 Task: Find connections with filter location Bowthorpe with filter topic #Brandwith filter profile language French with filter current company CitiusTech with filter school Jesus and Mary College with filter industry Hospitality with filter service category DJing with filter keywords title Cloud Architect
Action: Mouse moved to (155, 218)
Screenshot: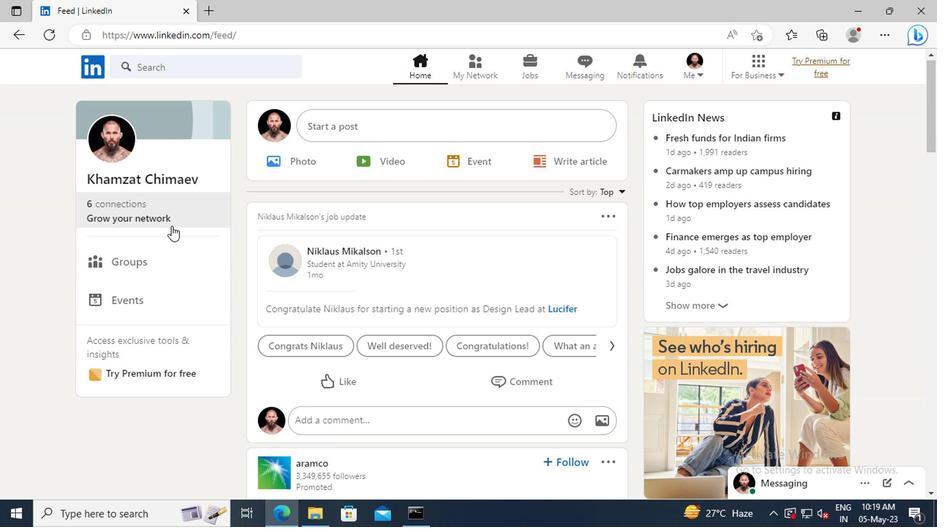 
Action: Mouse pressed left at (155, 218)
Screenshot: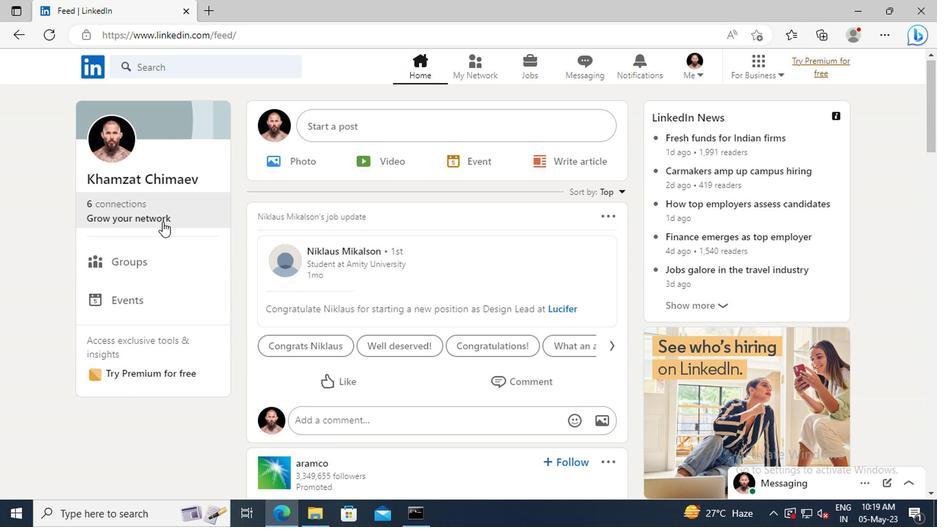 
Action: Mouse moved to (144, 145)
Screenshot: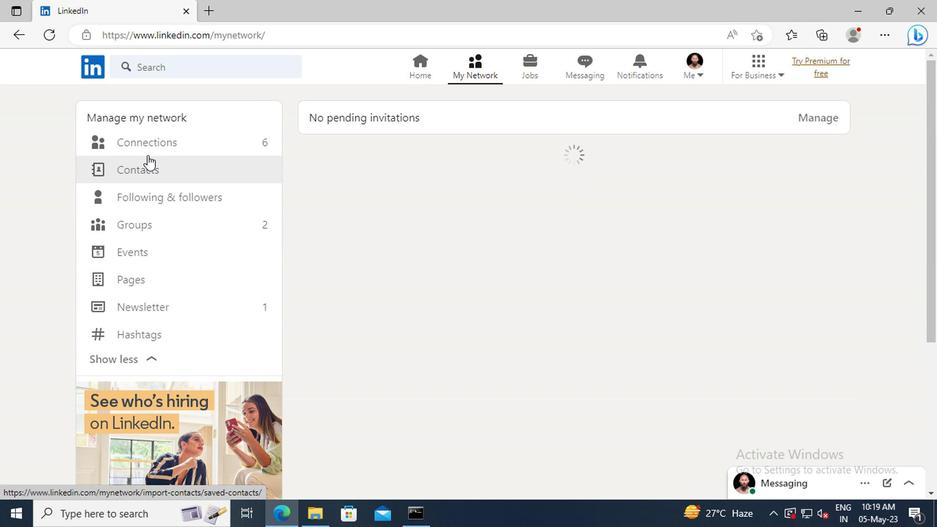 
Action: Mouse pressed left at (144, 145)
Screenshot: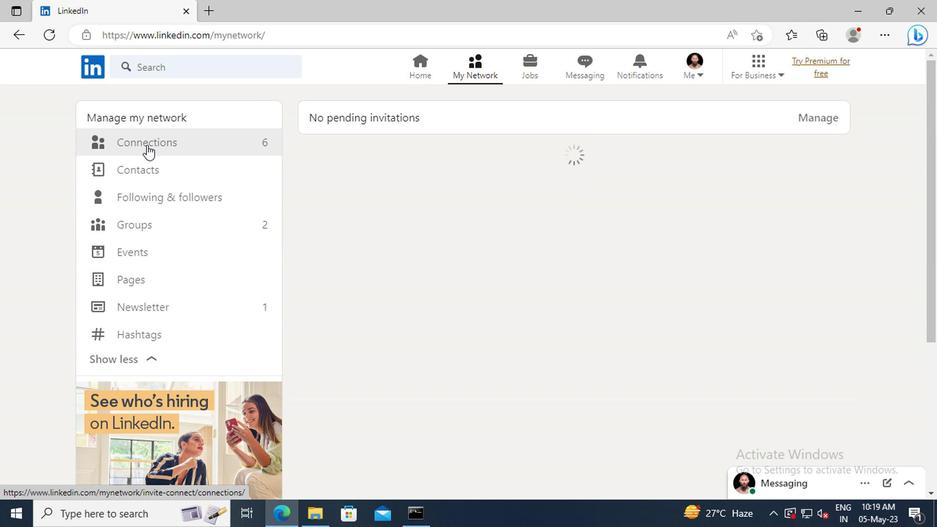 
Action: Mouse moved to (551, 148)
Screenshot: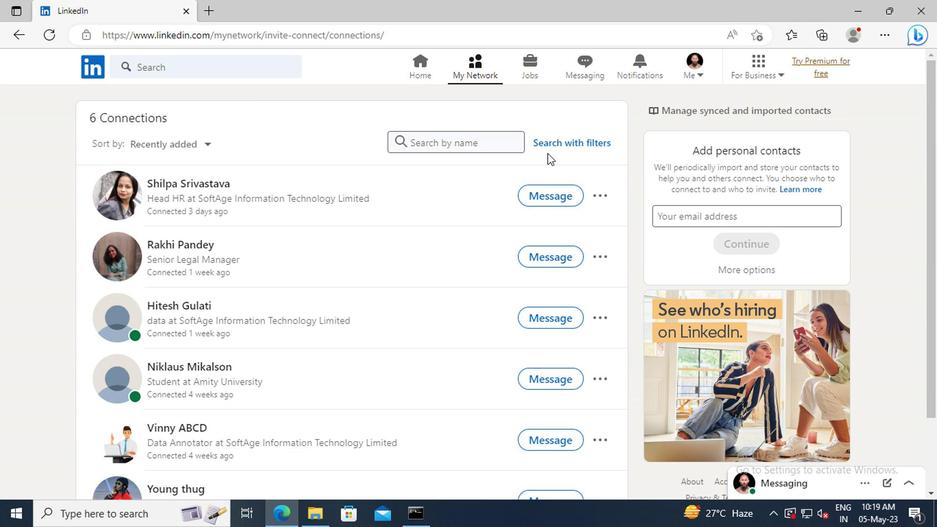 
Action: Mouse pressed left at (551, 148)
Screenshot: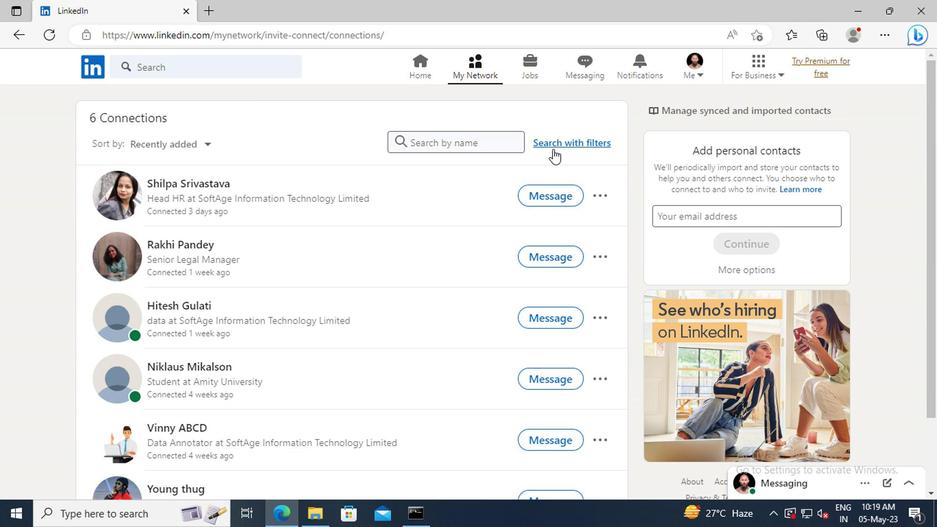 
Action: Mouse moved to (524, 109)
Screenshot: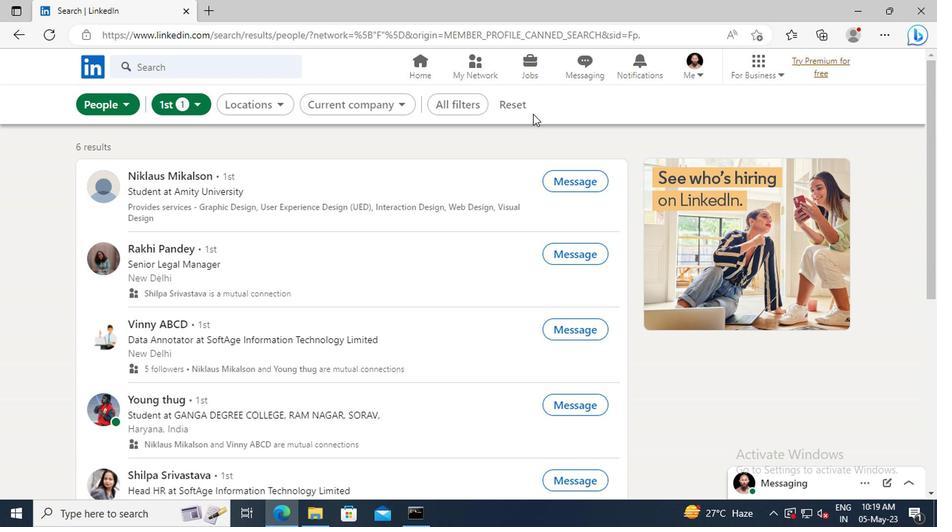 
Action: Mouse pressed left at (524, 109)
Screenshot: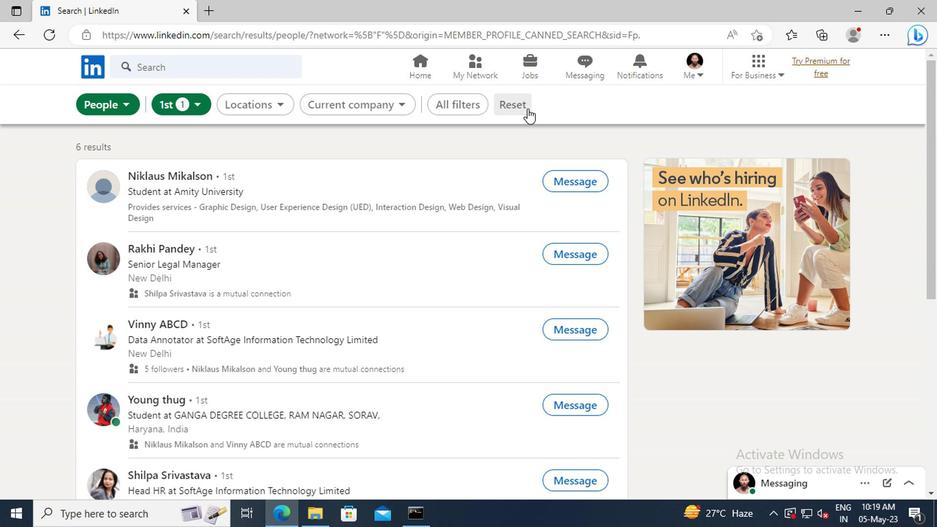
Action: Mouse moved to (502, 106)
Screenshot: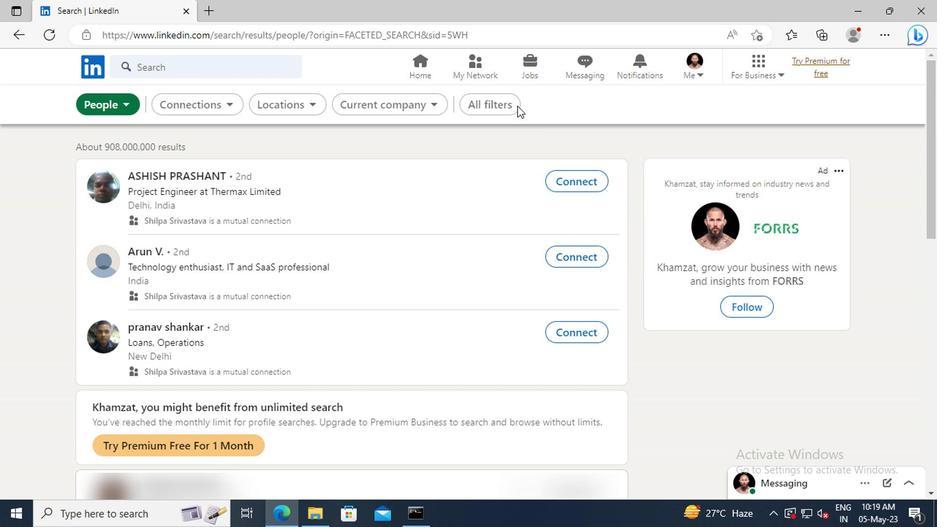 
Action: Mouse pressed left at (502, 106)
Screenshot: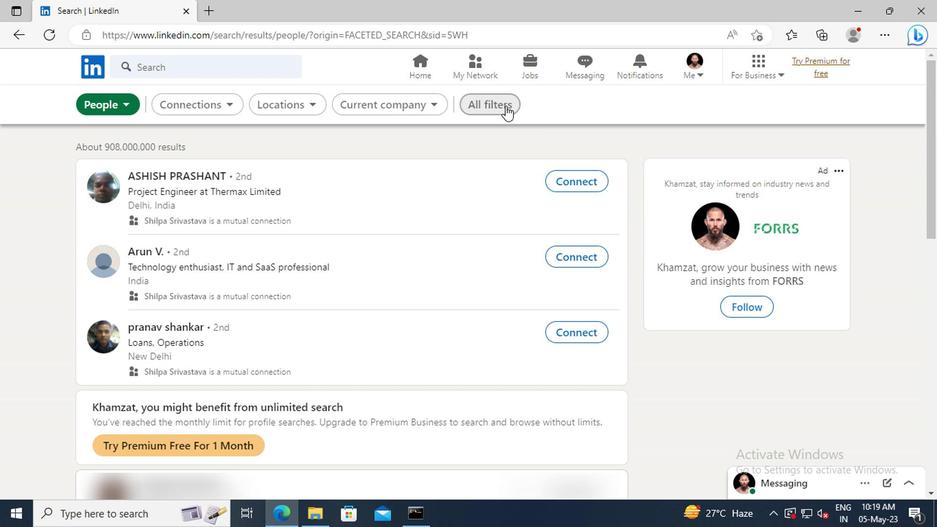 
Action: Mouse moved to (764, 261)
Screenshot: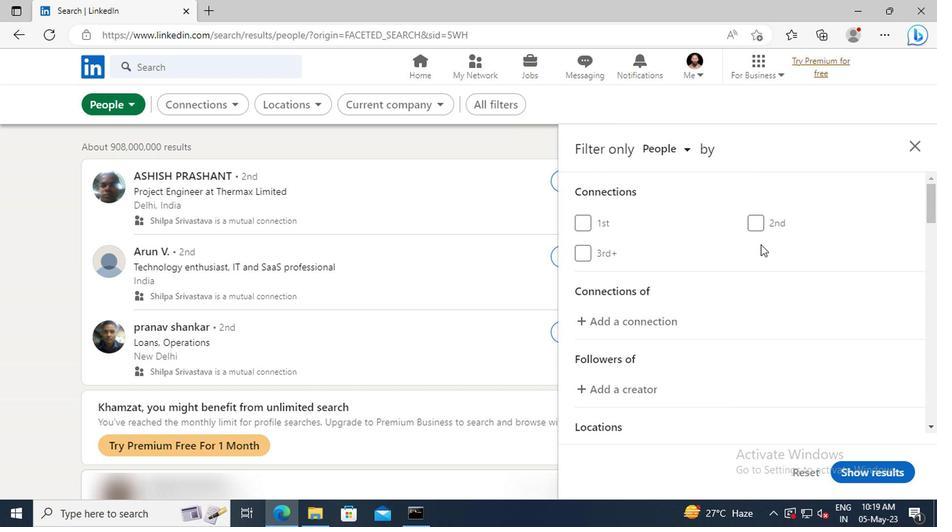 
Action: Mouse scrolled (764, 260) with delta (0, 0)
Screenshot: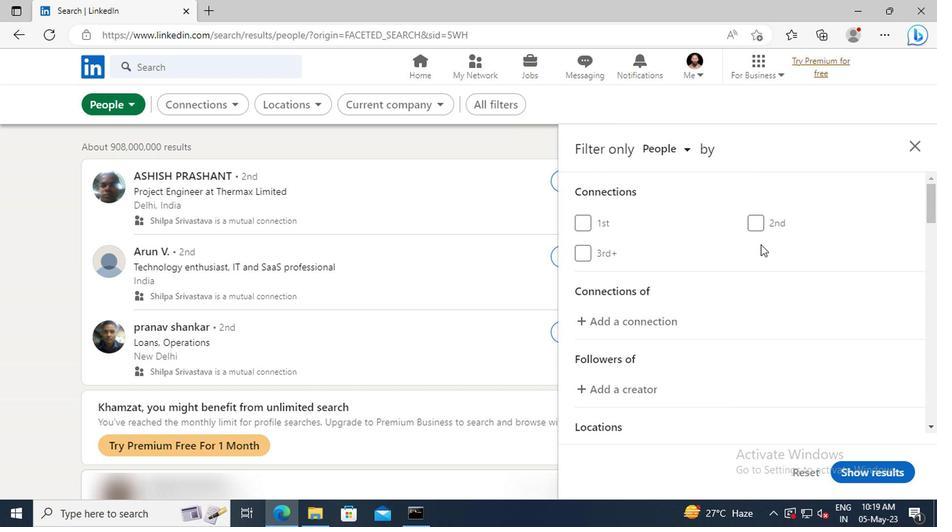 
Action: Mouse moved to (764, 261)
Screenshot: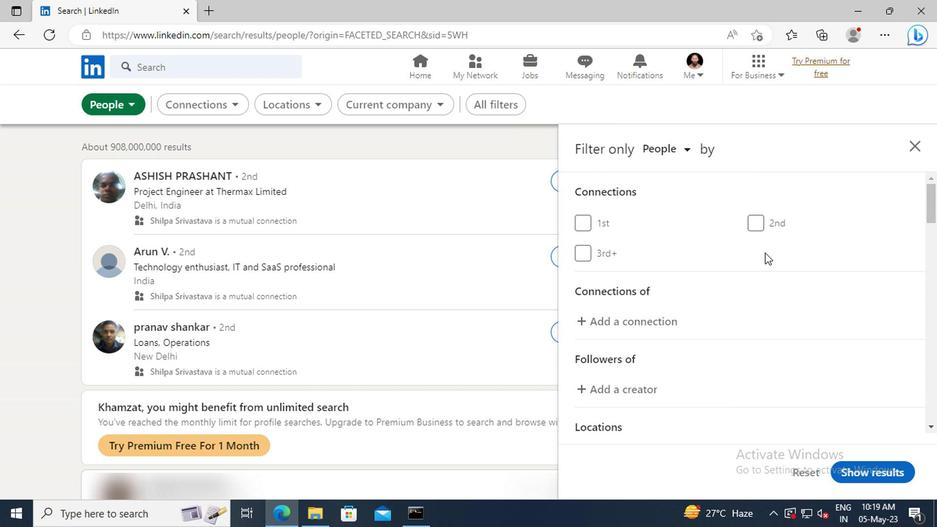 
Action: Mouse scrolled (764, 260) with delta (0, 0)
Screenshot: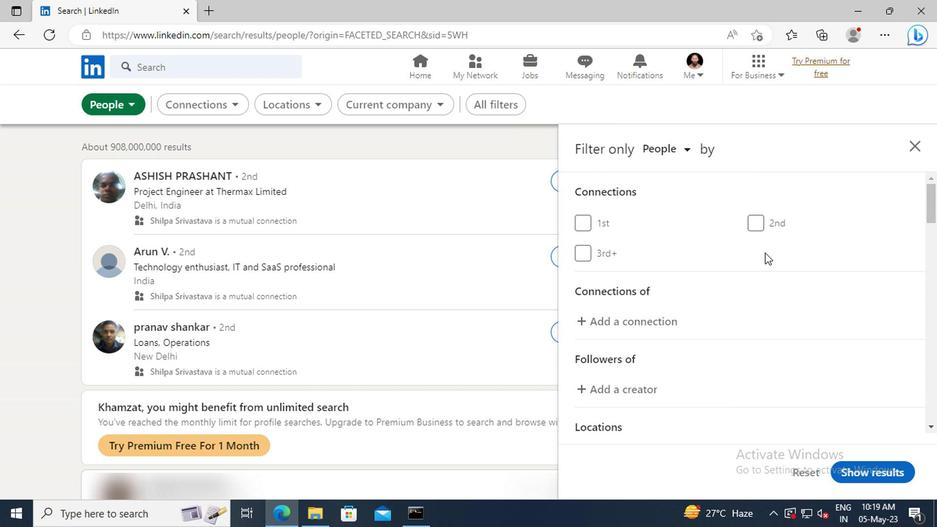 
Action: Mouse scrolled (764, 260) with delta (0, 0)
Screenshot: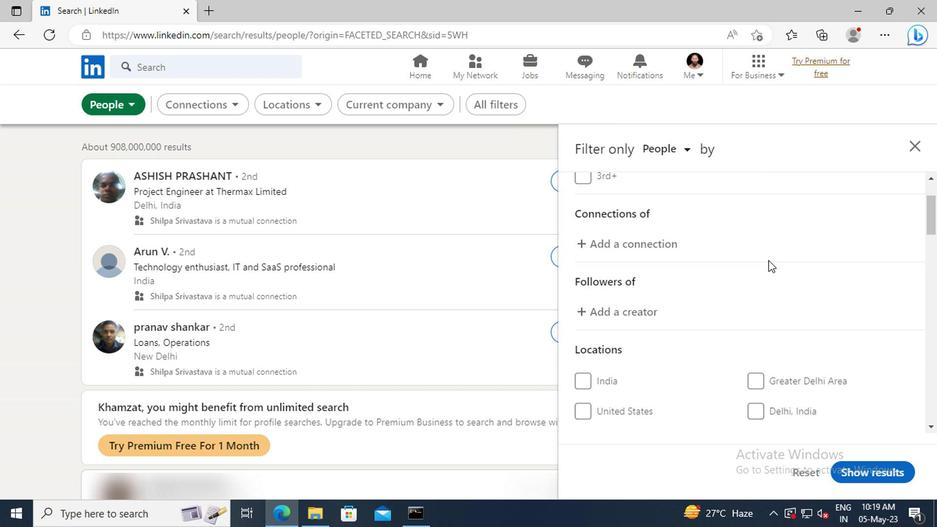 
Action: Mouse scrolled (764, 260) with delta (0, 0)
Screenshot: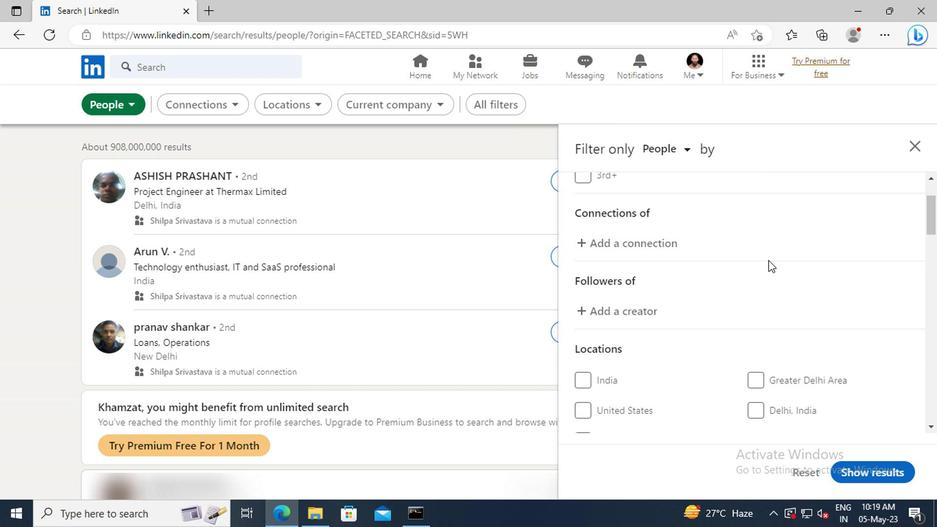 
Action: Mouse scrolled (764, 260) with delta (0, 0)
Screenshot: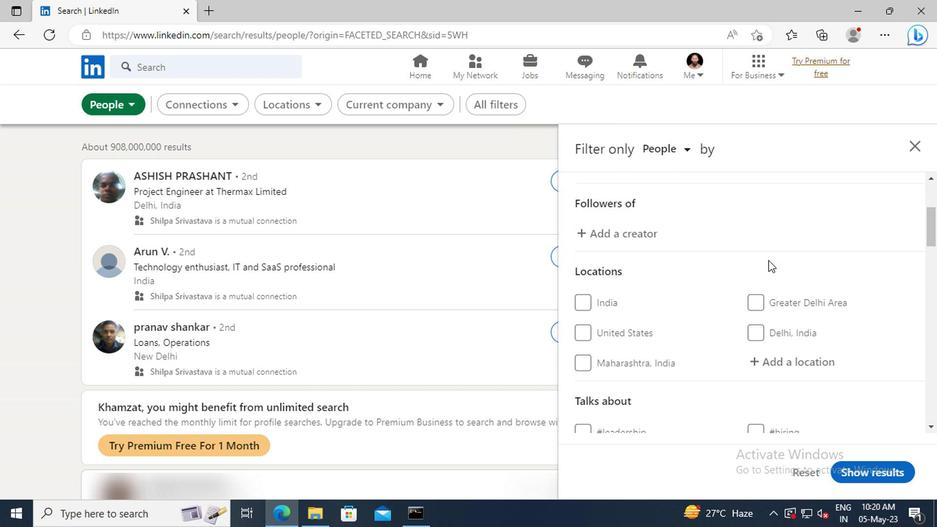 
Action: Mouse moved to (758, 323)
Screenshot: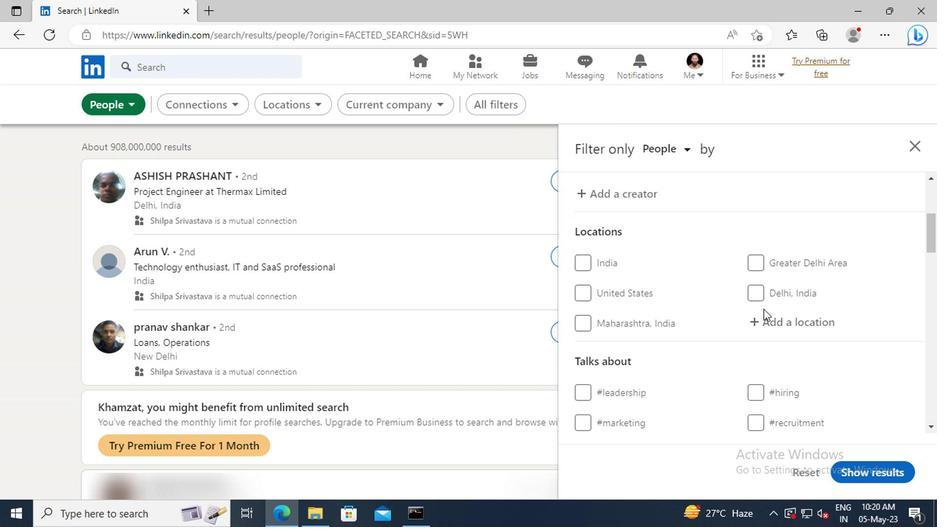 
Action: Mouse pressed left at (758, 323)
Screenshot: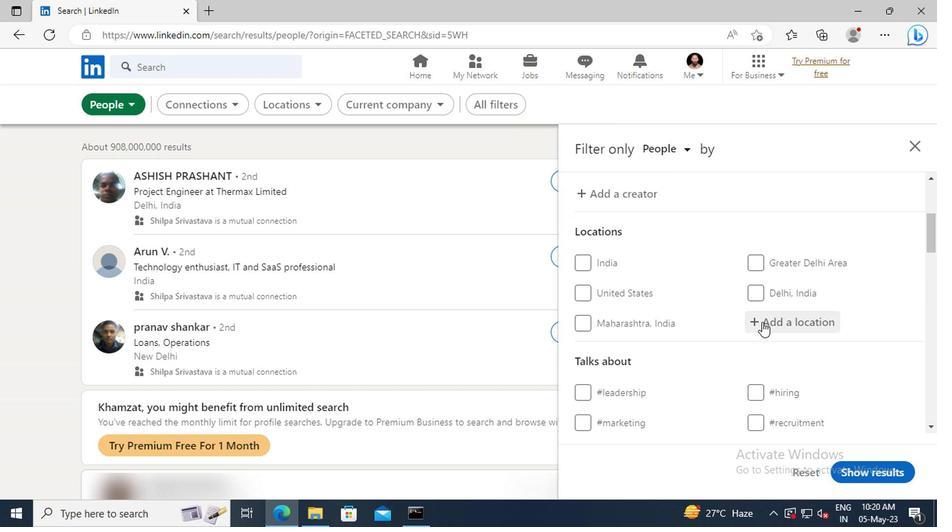 
Action: Key pressed <Key.shift>BOWTHORPE<Key.enter>
Screenshot: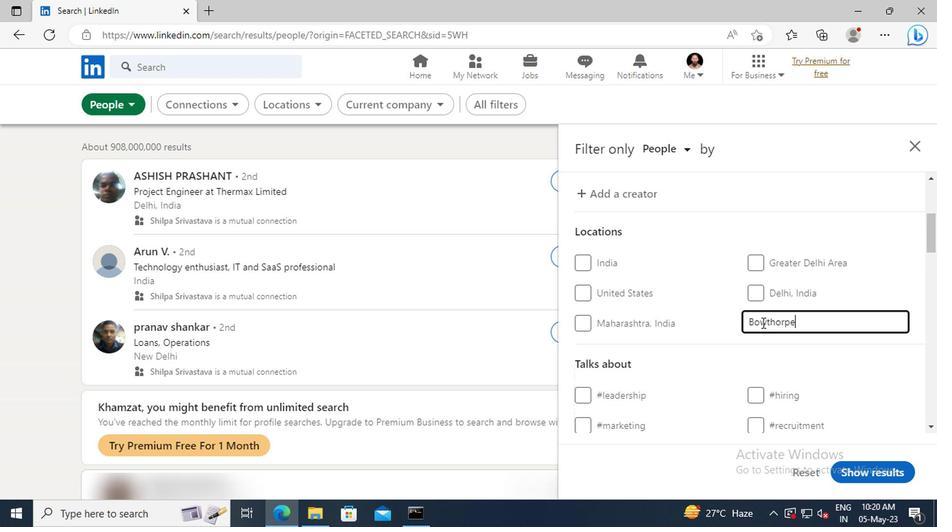 
Action: Mouse scrolled (758, 322) with delta (0, 0)
Screenshot: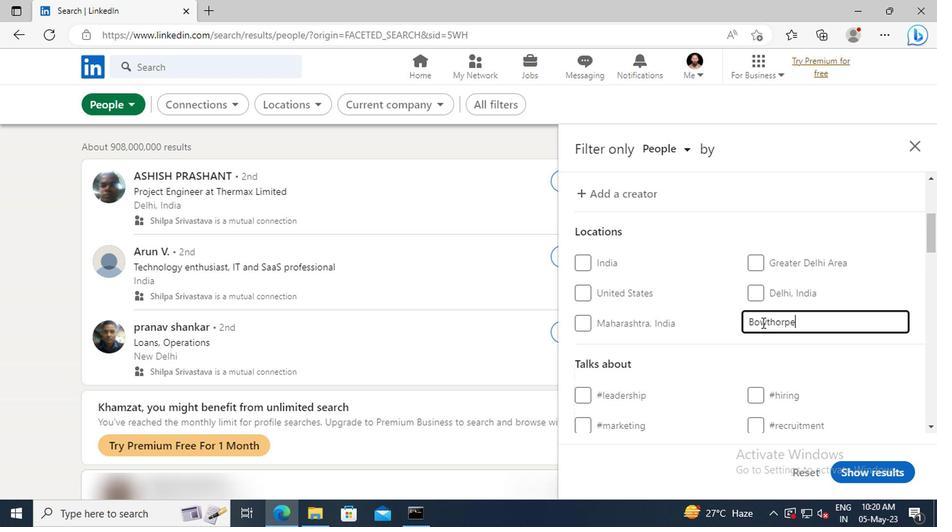 
Action: Mouse scrolled (758, 322) with delta (0, 0)
Screenshot: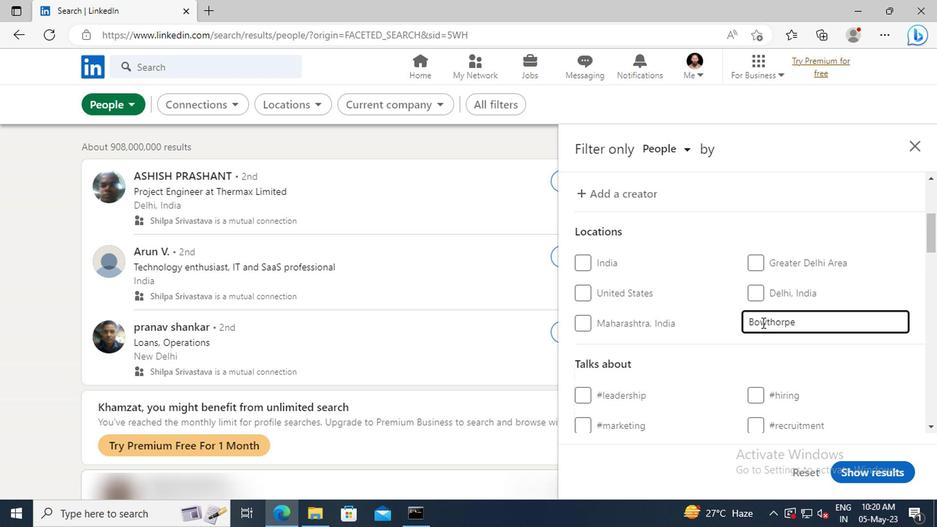 
Action: Mouse scrolled (758, 322) with delta (0, 0)
Screenshot: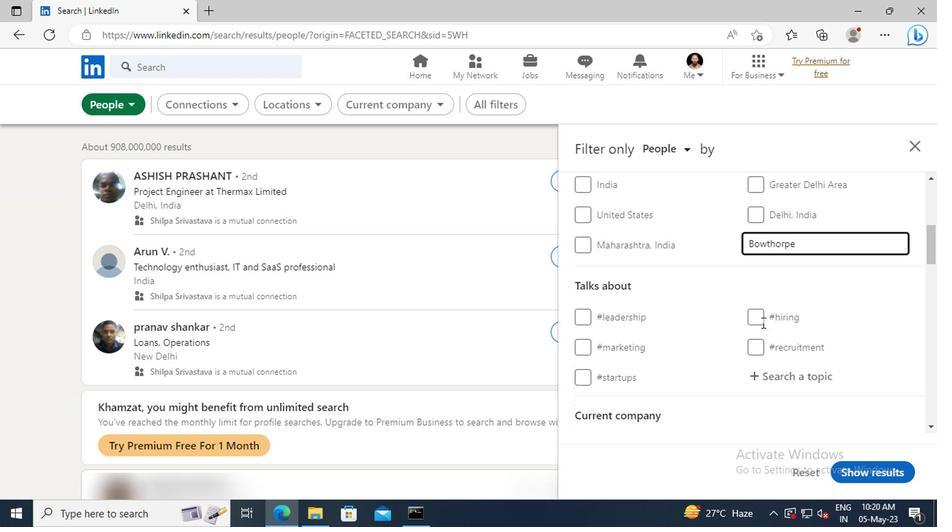 
Action: Mouse moved to (760, 333)
Screenshot: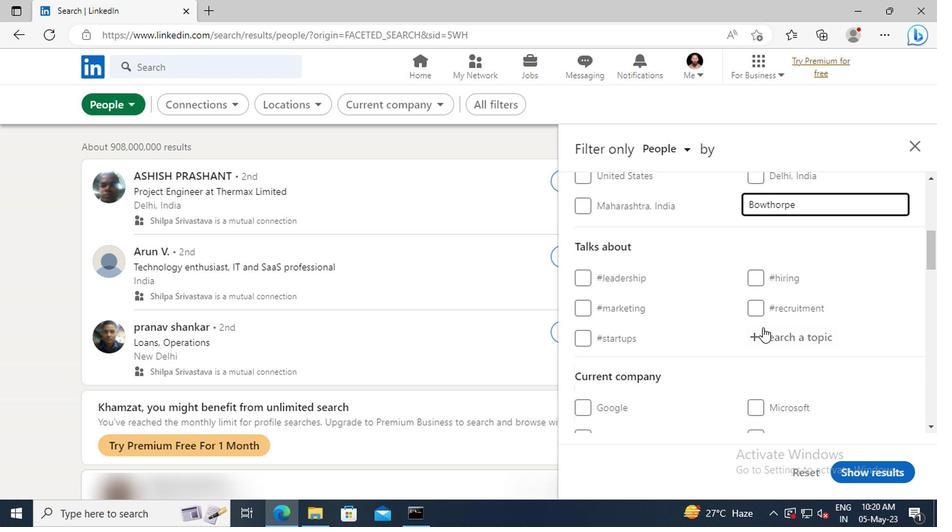 
Action: Mouse pressed left at (760, 333)
Screenshot: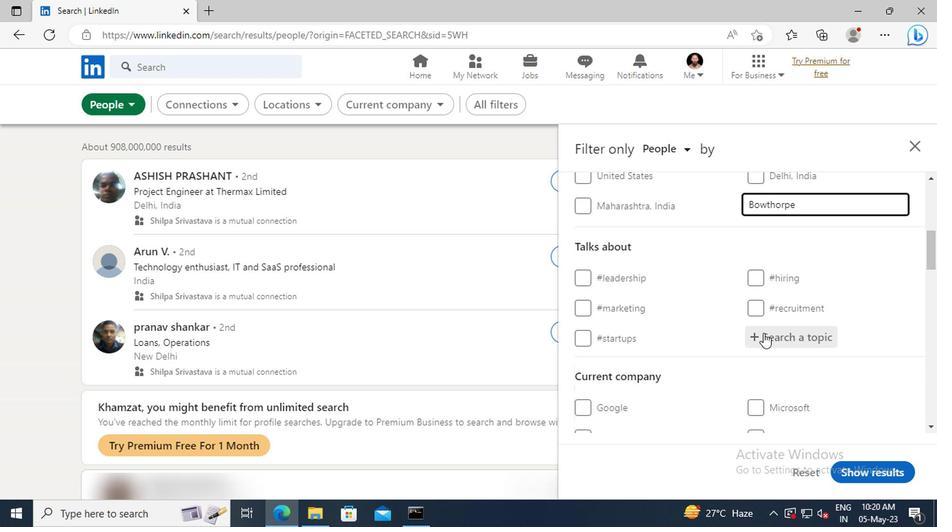 
Action: Mouse moved to (761, 334)
Screenshot: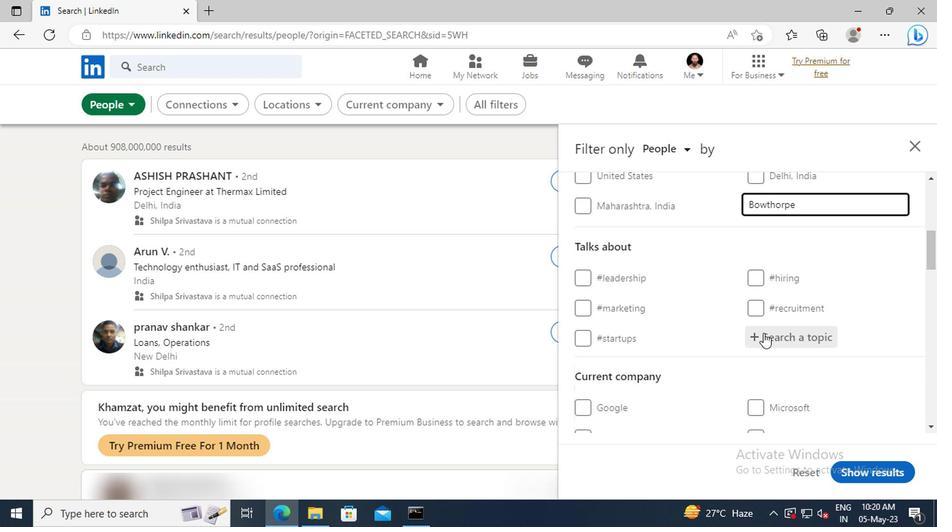 
Action: Key pressed <Key.shift>BRAND
Screenshot: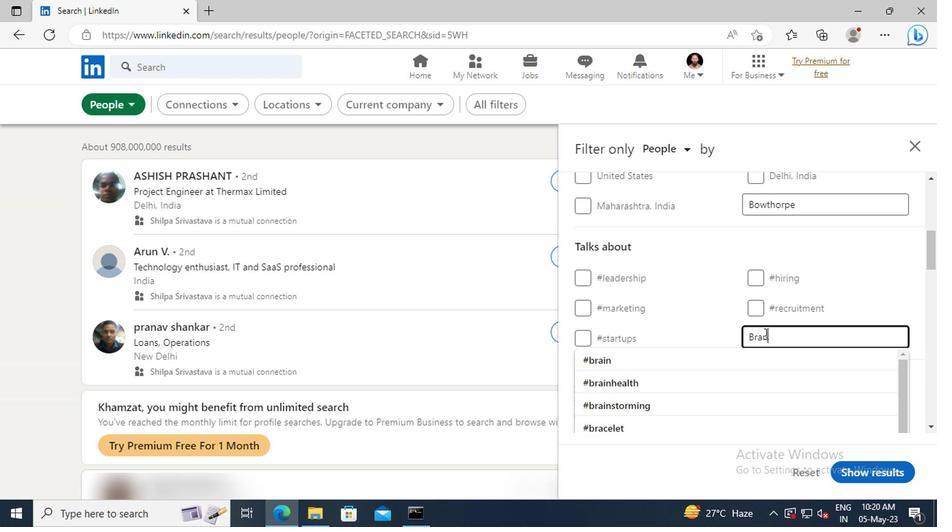 
Action: Mouse moved to (760, 373)
Screenshot: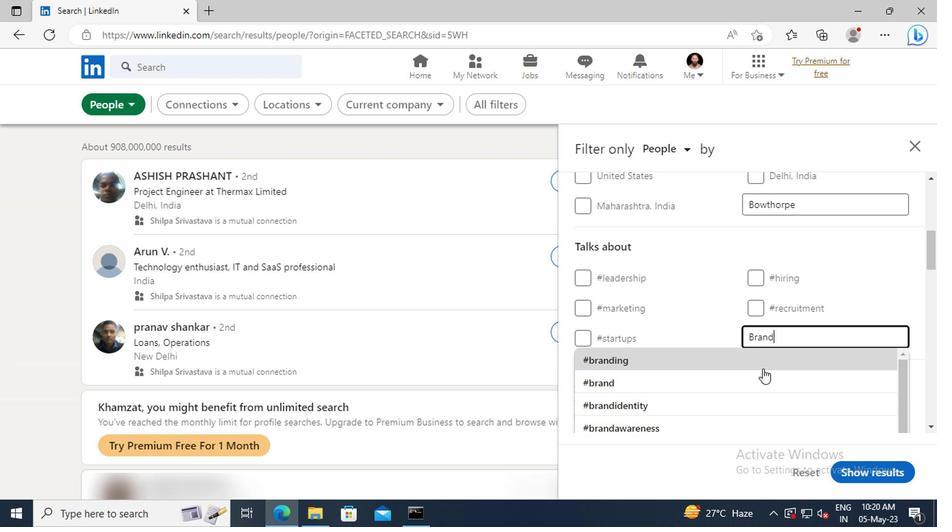 
Action: Mouse pressed left at (760, 373)
Screenshot: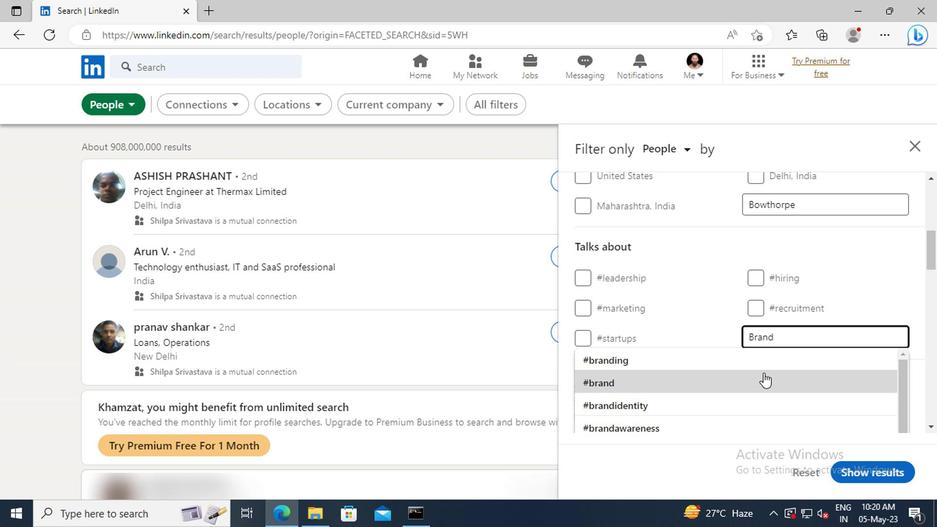 
Action: Mouse scrolled (760, 373) with delta (0, 0)
Screenshot: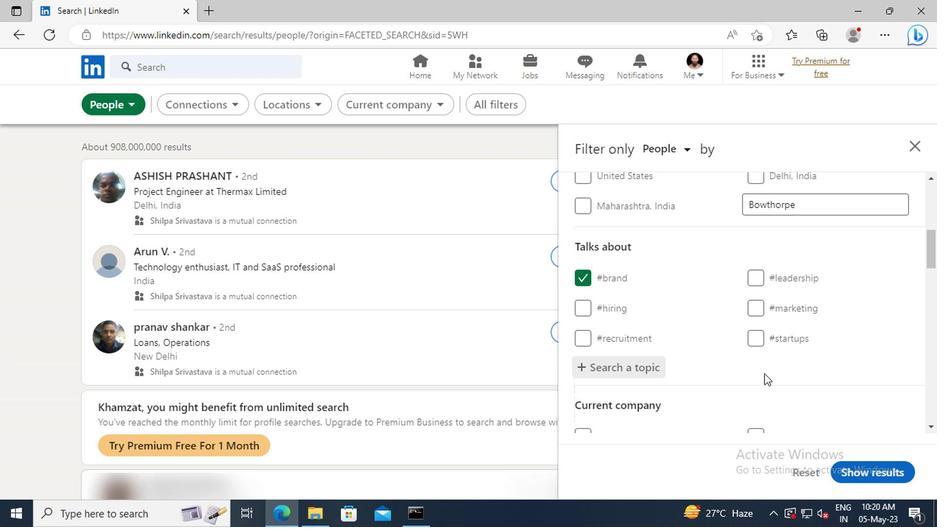 
Action: Mouse moved to (760, 373)
Screenshot: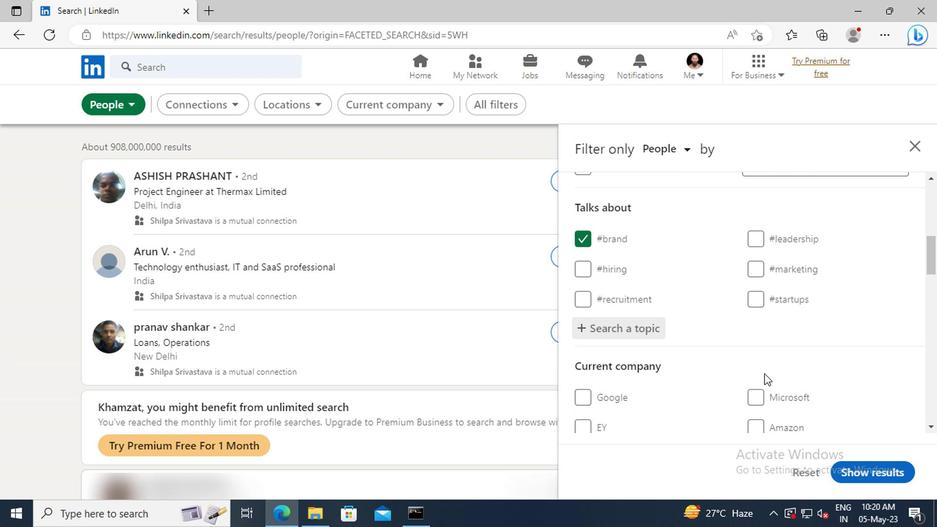 
Action: Mouse scrolled (760, 373) with delta (0, 0)
Screenshot: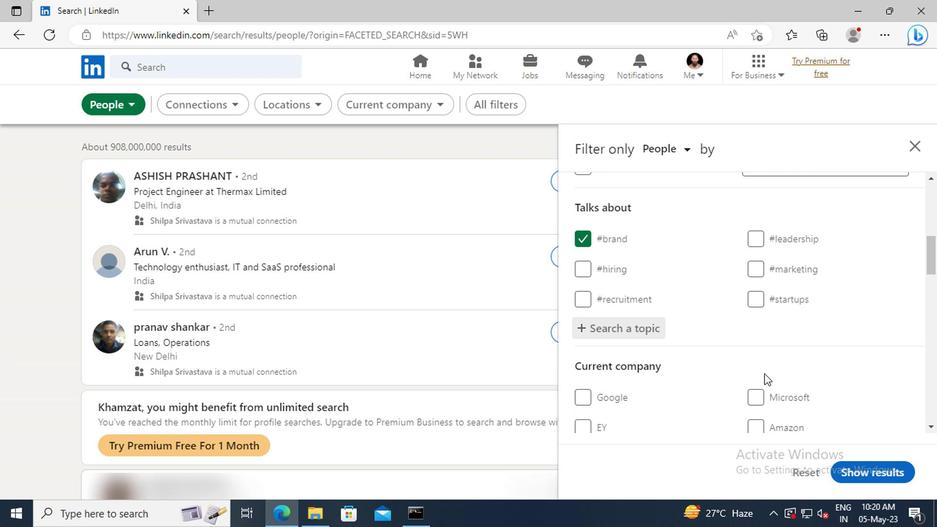 
Action: Mouse scrolled (760, 373) with delta (0, 0)
Screenshot: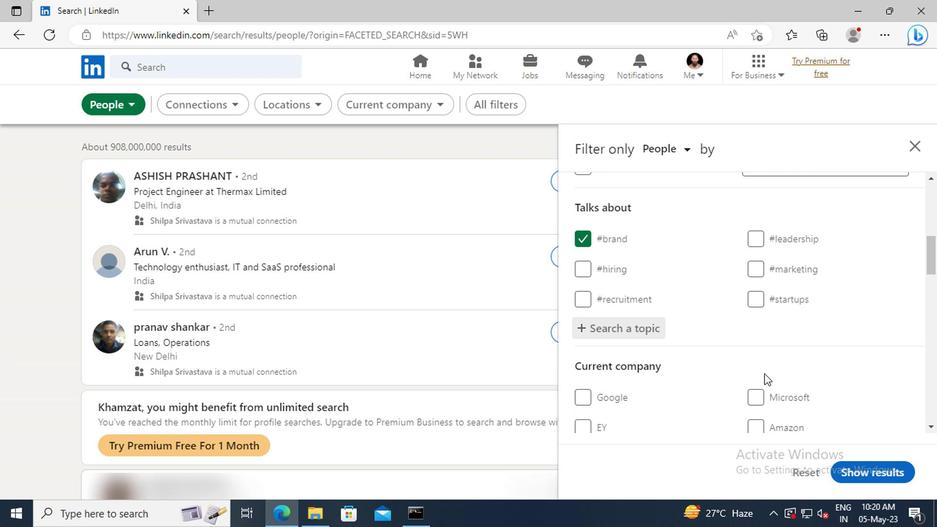 
Action: Mouse scrolled (760, 373) with delta (0, 0)
Screenshot: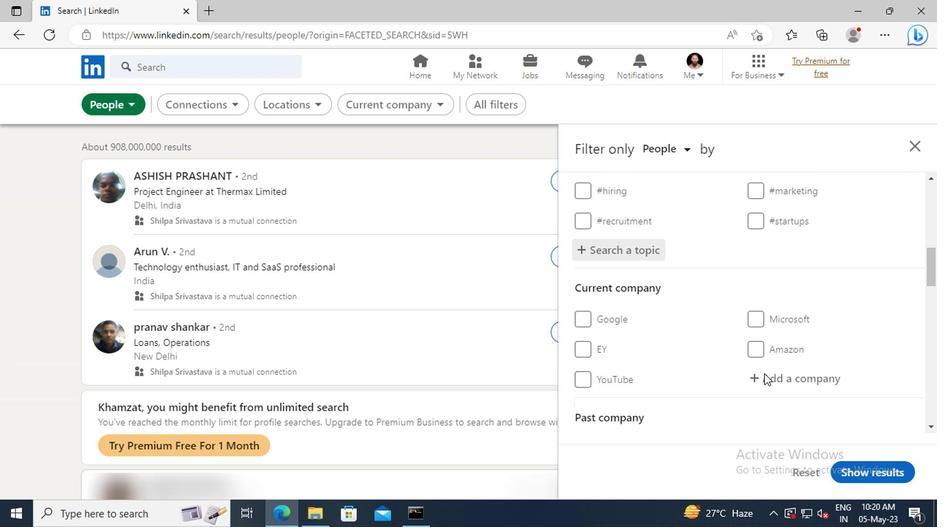 
Action: Mouse scrolled (760, 373) with delta (0, 0)
Screenshot: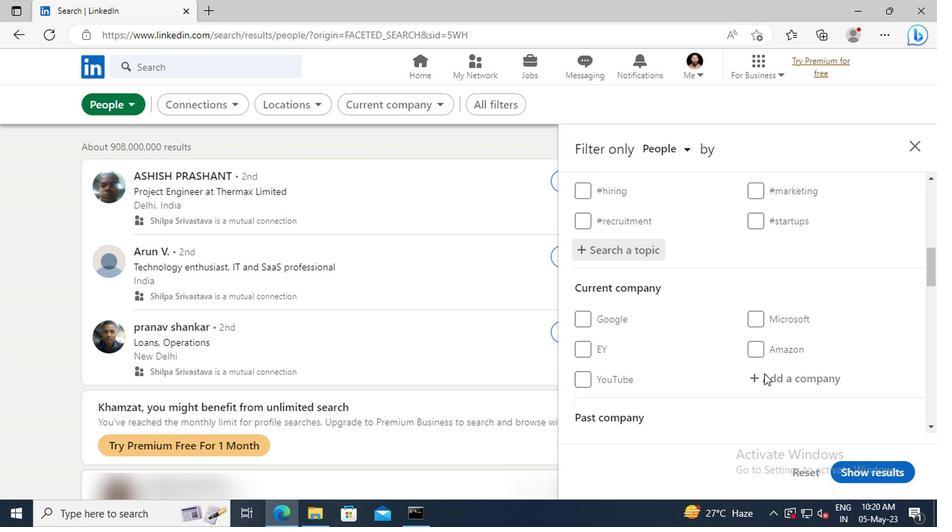 
Action: Mouse scrolled (760, 373) with delta (0, 0)
Screenshot: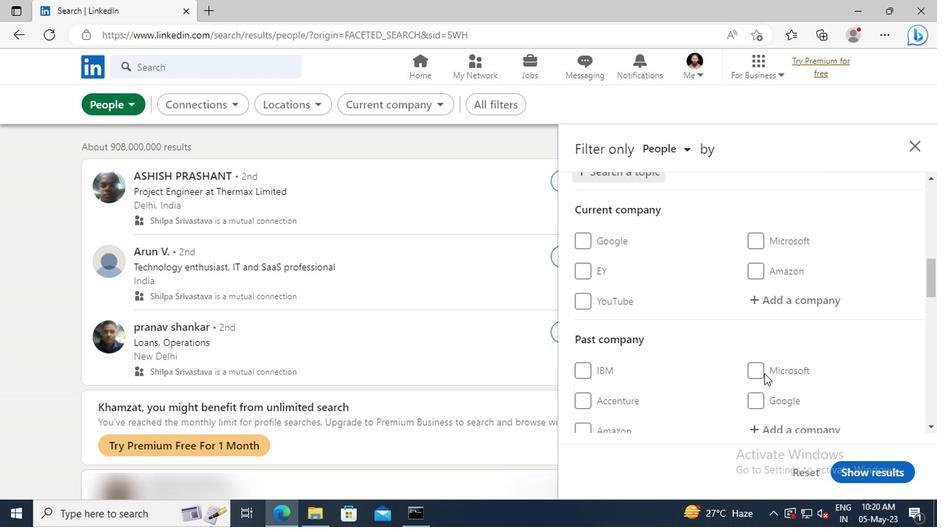
Action: Mouse scrolled (760, 373) with delta (0, 0)
Screenshot: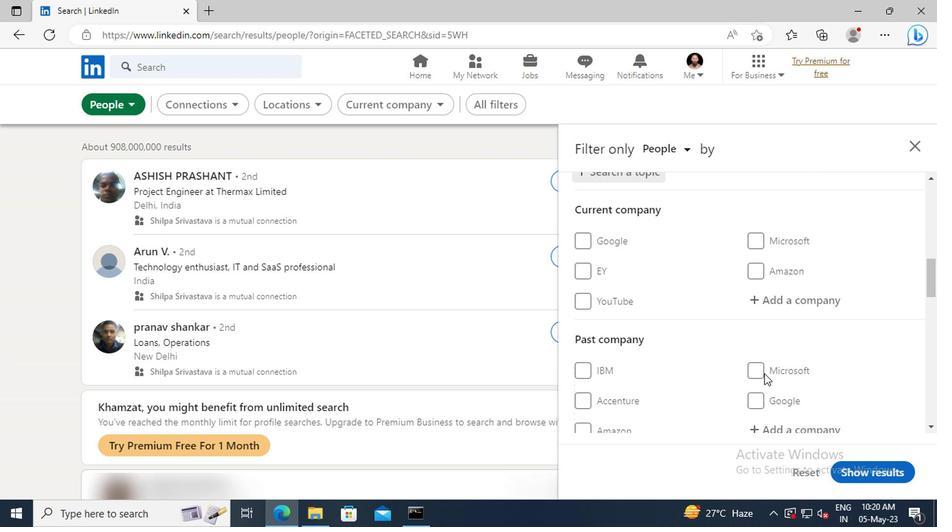 
Action: Mouse scrolled (760, 373) with delta (0, 0)
Screenshot: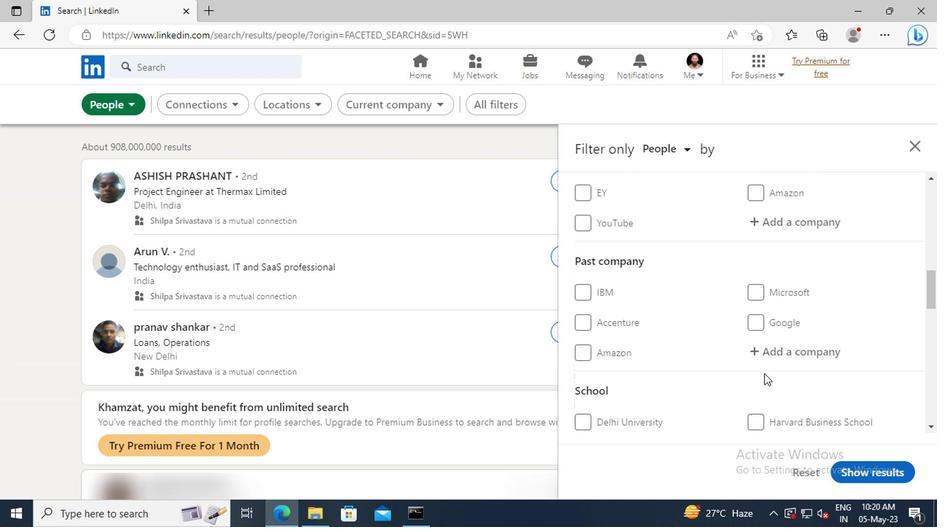 
Action: Mouse scrolled (760, 373) with delta (0, 0)
Screenshot: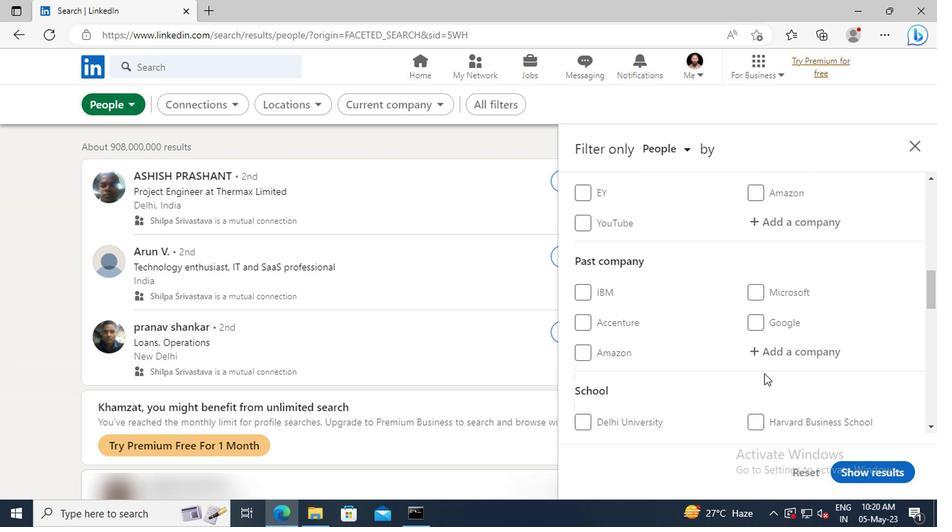 
Action: Mouse scrolled (760, 373) with delta (0, 0)
Screenshot: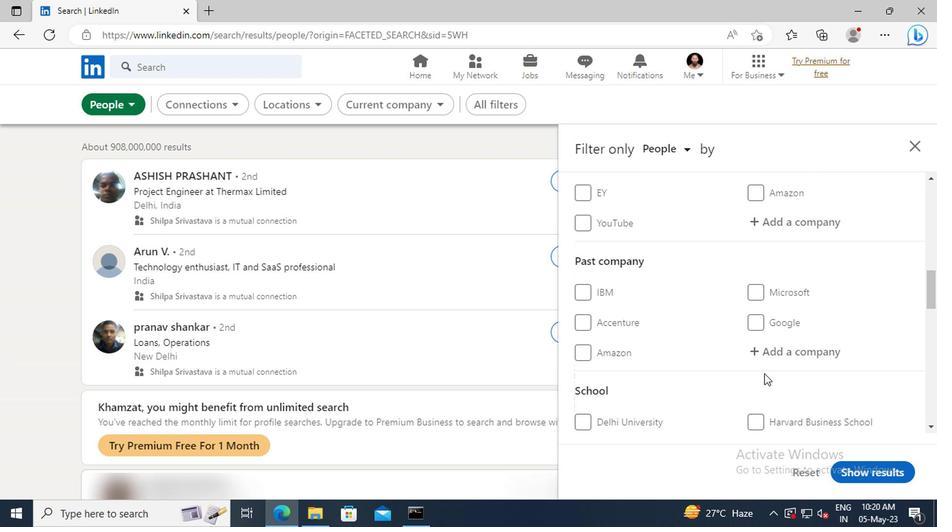 
Action: Mouse scrolled (760, 373) with delta (0, 0)
Screenshot: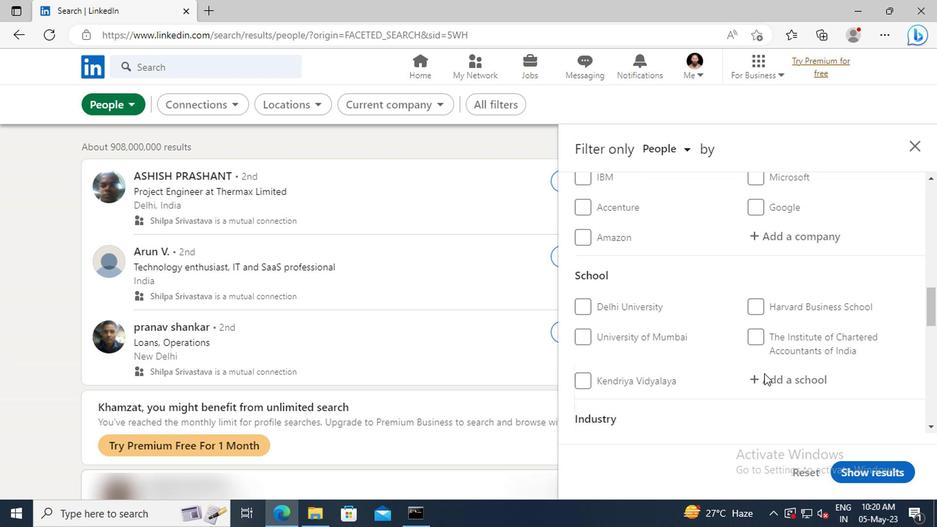 
Action: Mouse scrolled (760, 373) with delta (0, 0)
Screenshot: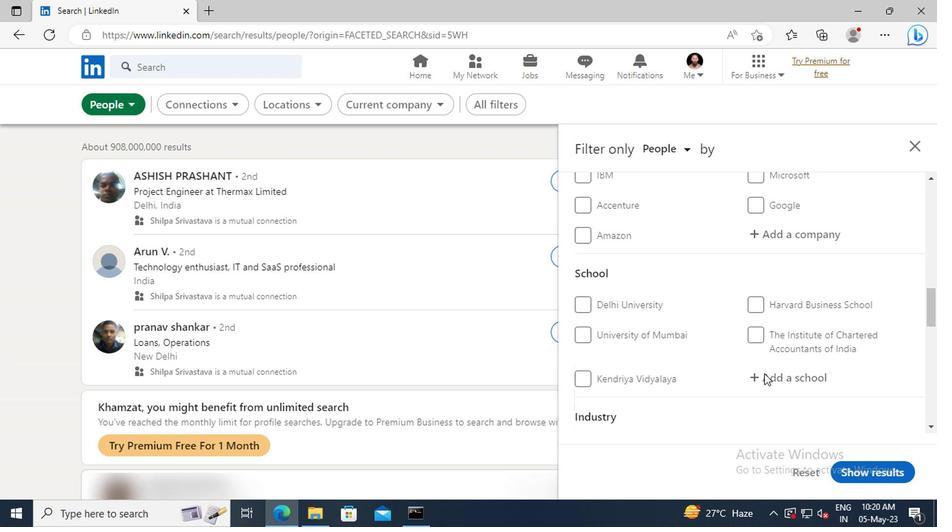 
Action: Mouse scrolled (760, 373) with delta (0, 0)
Screenshot: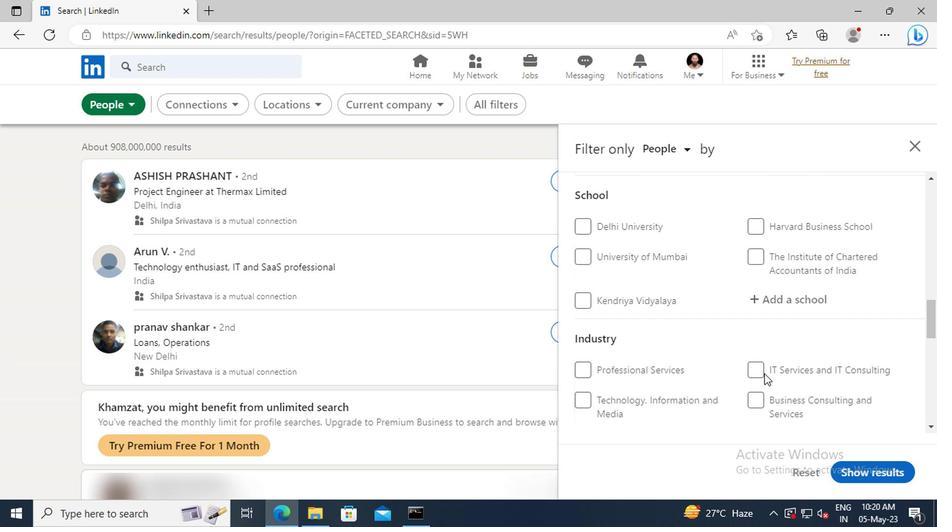 
Action: Mouse scrolled (760, 373) with delta (0, 0)
Screenshot: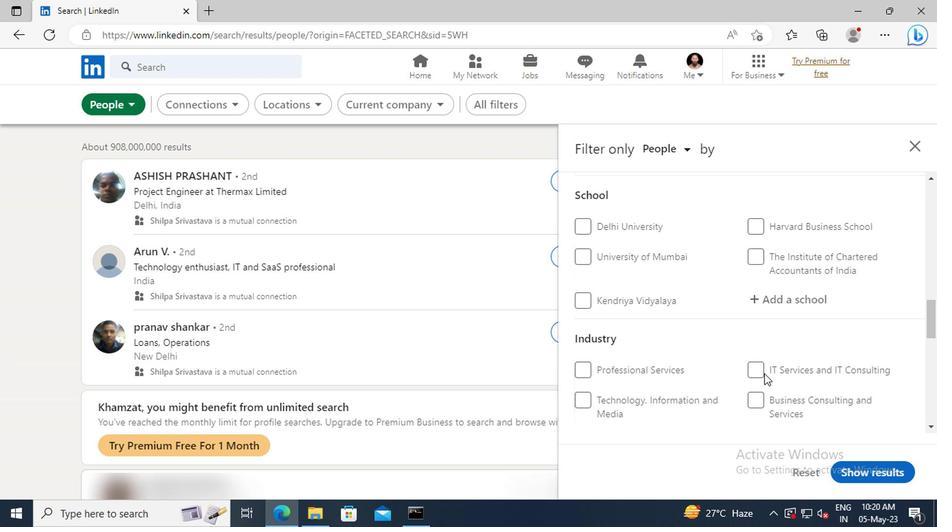 
Action: Mouse scrolled (760, 373) with delta (0, 0)
Screenshot: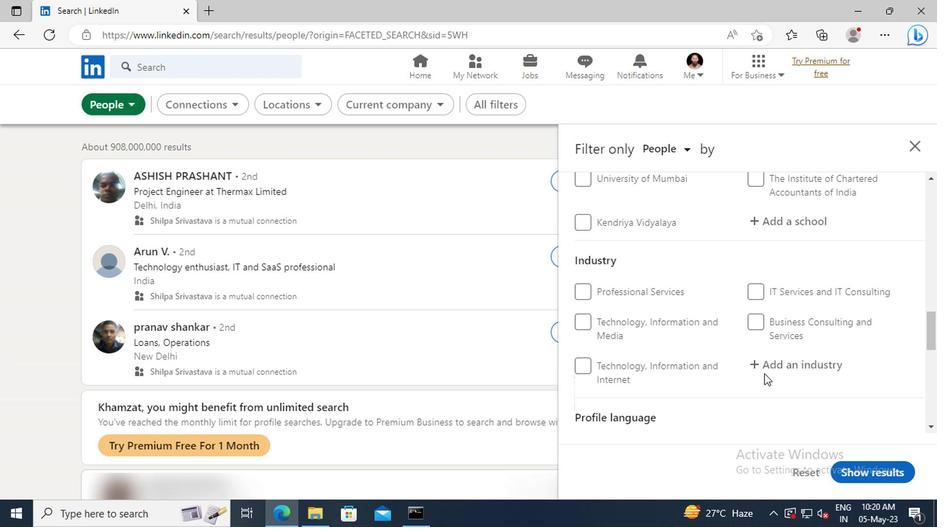 
Action: Mouse scrolled (760, 373) with delta (0, 0)
Screenshot: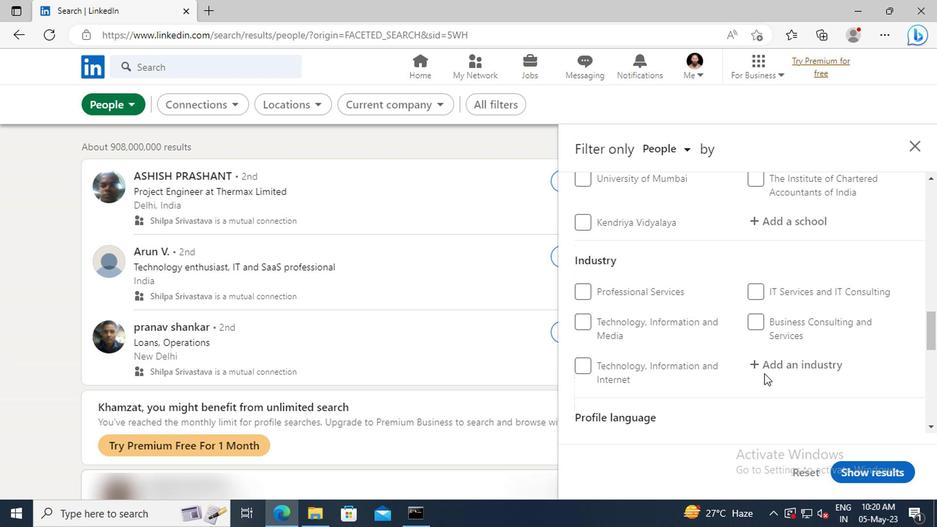 
Action: Mouse moved to (757, 373)
Screenshot: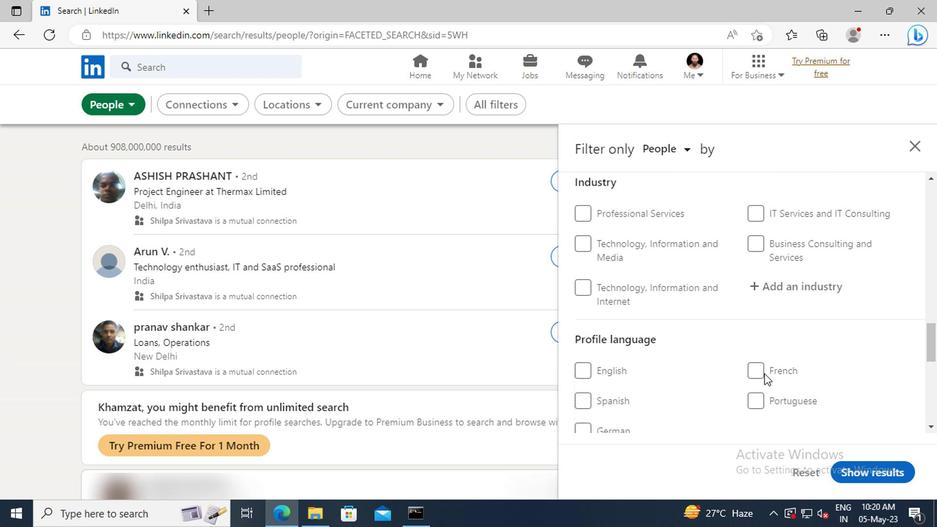 
Action: Mouse pressed left at (757, 373)
Screenshot: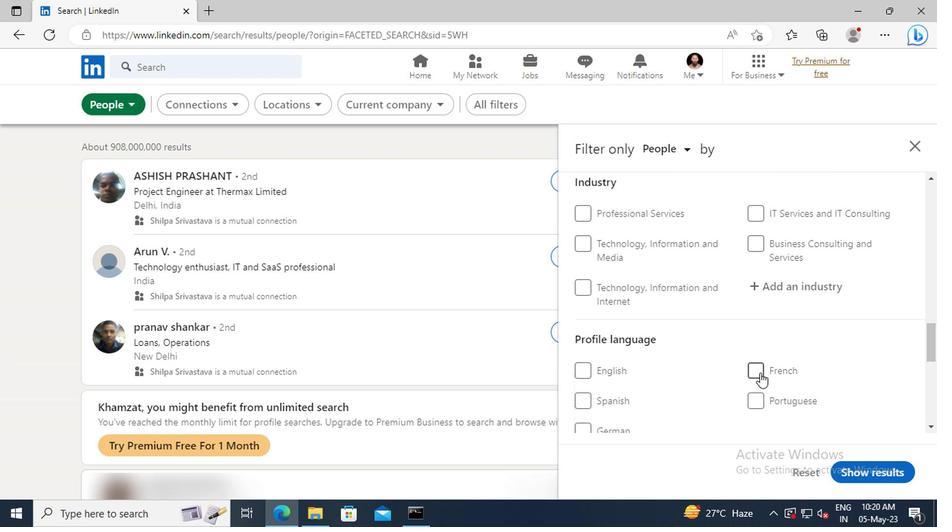 
Action: Mouse moved to (774, 320)
Screenshot: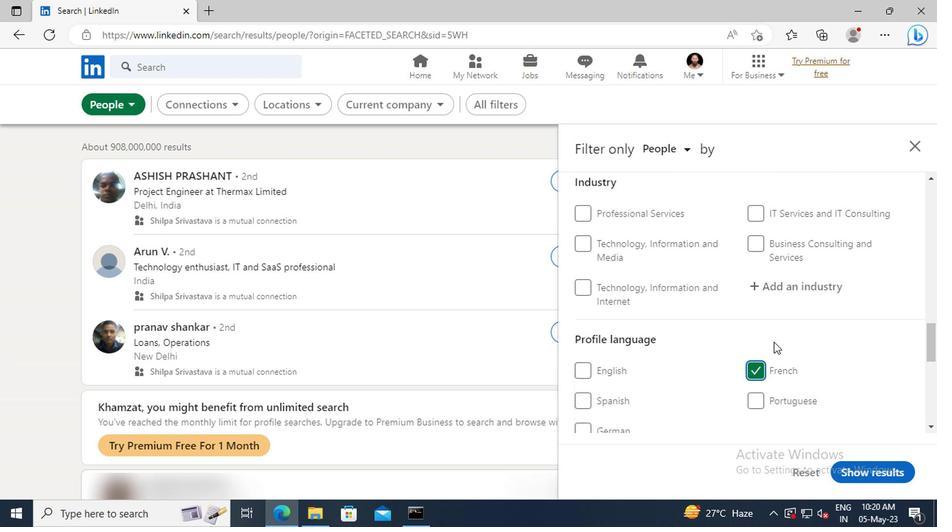 
Action: Mouse scrolled (774, 321) with delta (0, 0)
Screenshot: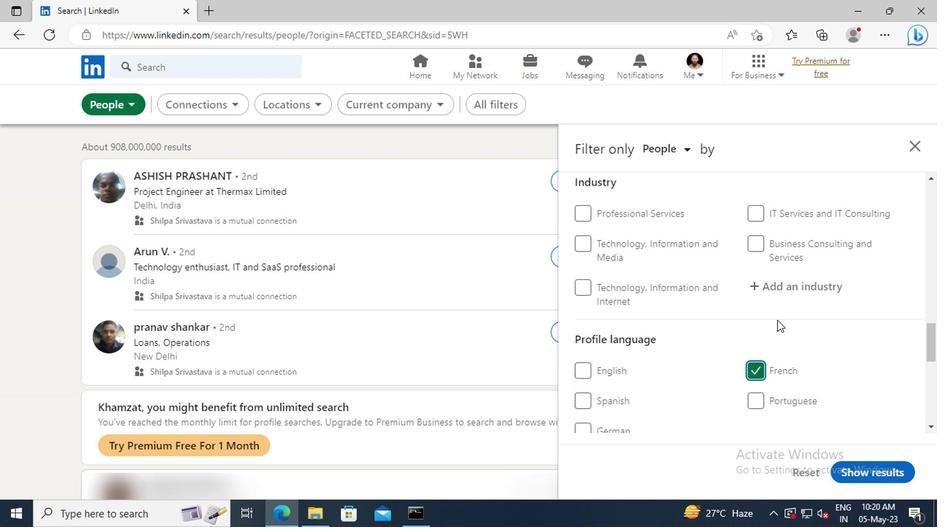 
Action: Mouse scrolled (774, 321) with delta (0, 0)
Screenshot: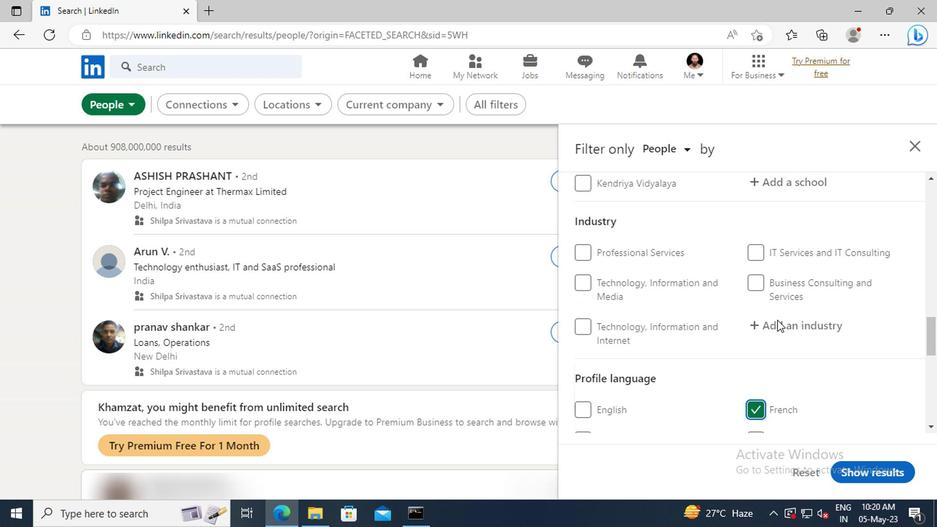 
Action: Mouse moved to (774, 320)
Screenshot: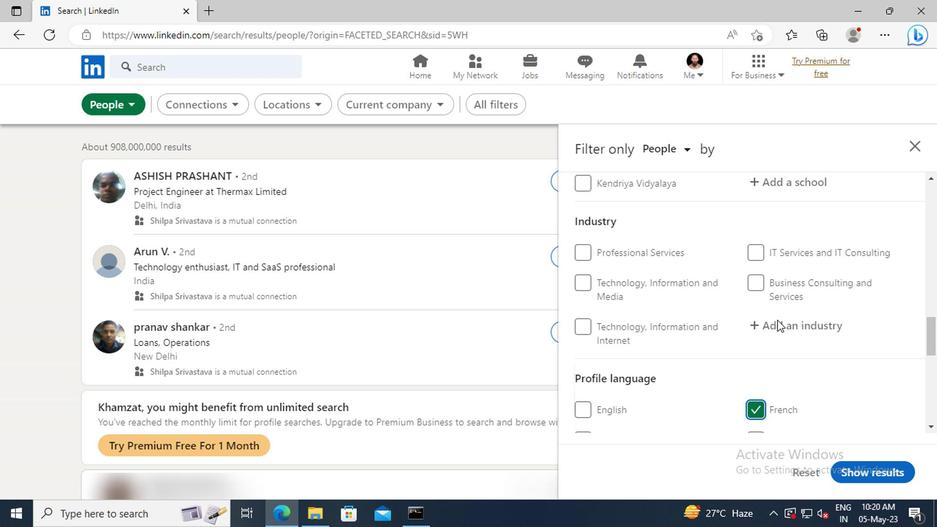 
Action: Mouse scrolled (774, 321) with delta (0, 0)
Screenshot: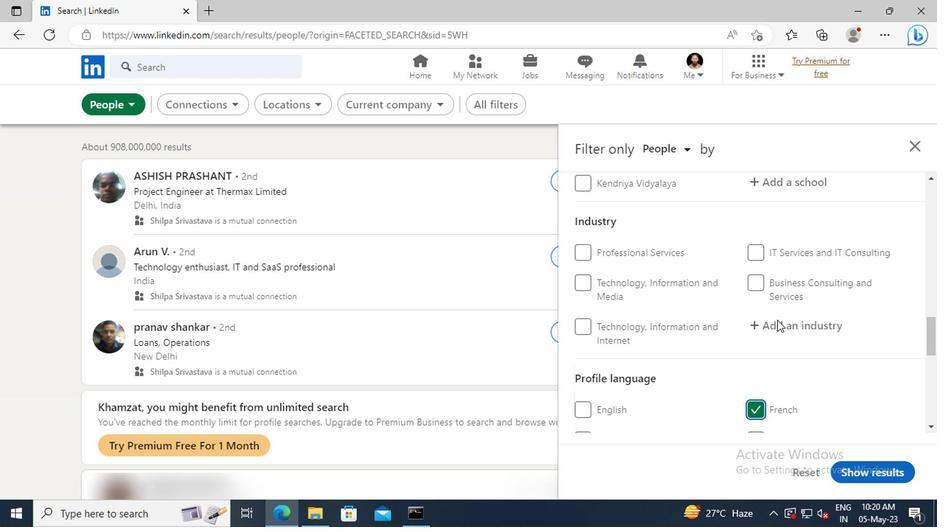 
Action: Mouse scrolled (774, 321) with delta (0, 0)
Screenshot: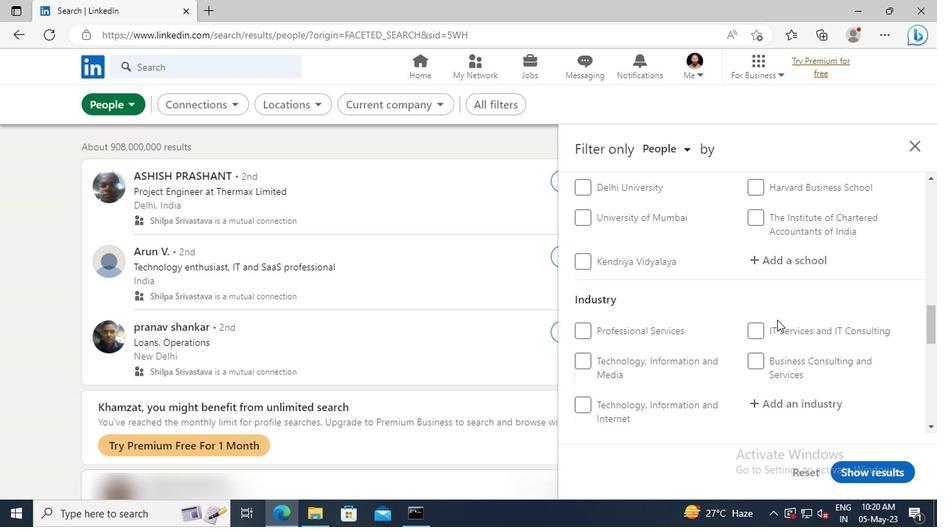 
Action: Mouse scrolled (774, 321) with delta (0, 0)
Screenshot: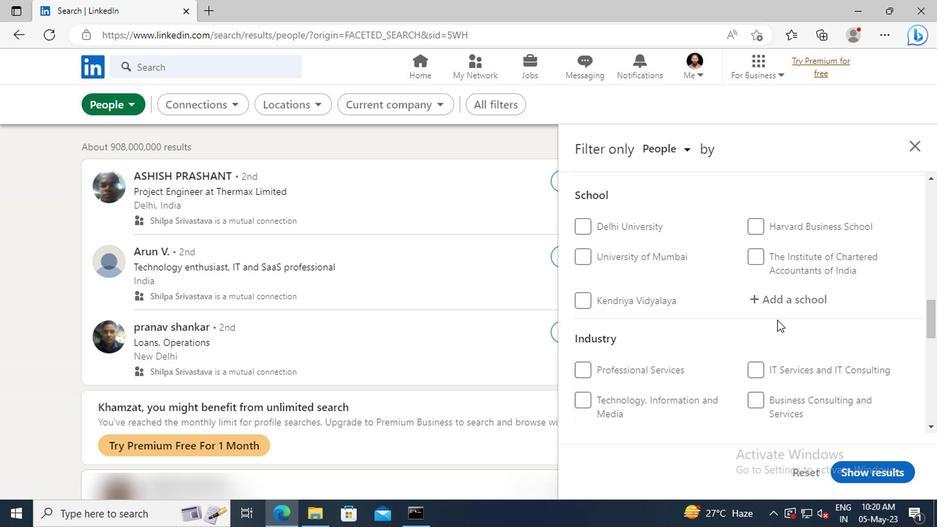 
Action: Mouse scrolled (774, 321) with delta (0, 0)
Screenshot: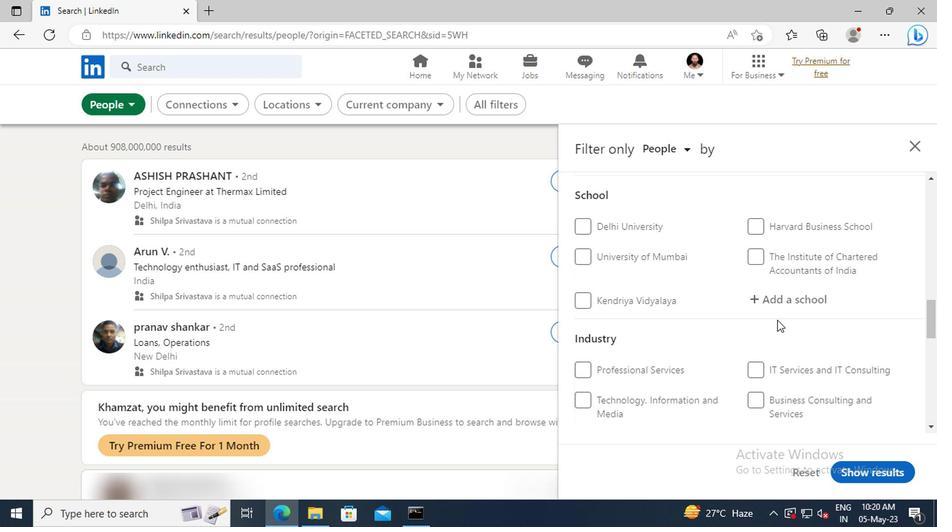 
Action: Mouse scrolled (774, 321) with delta (0, 0)
Screenshot: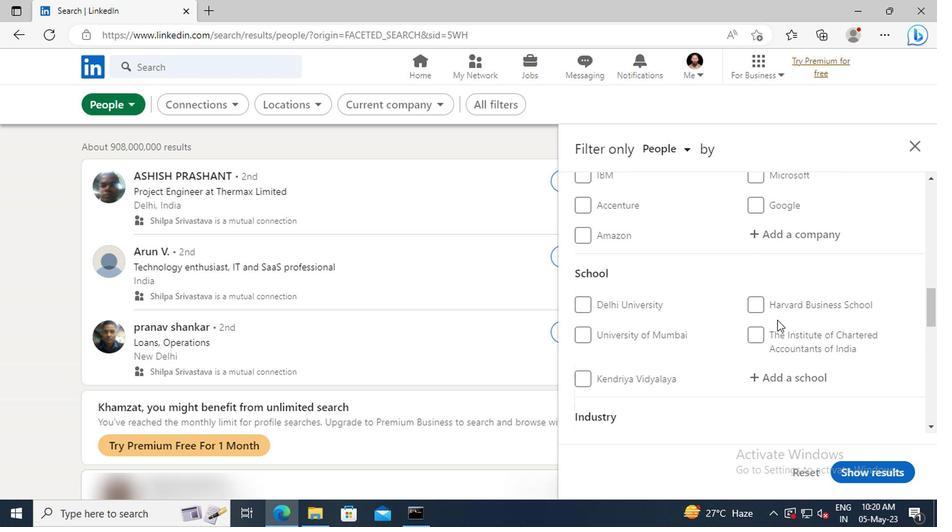 
Action: Mouse scrolled (774, 321) with delta (0, 0)
Screenshot: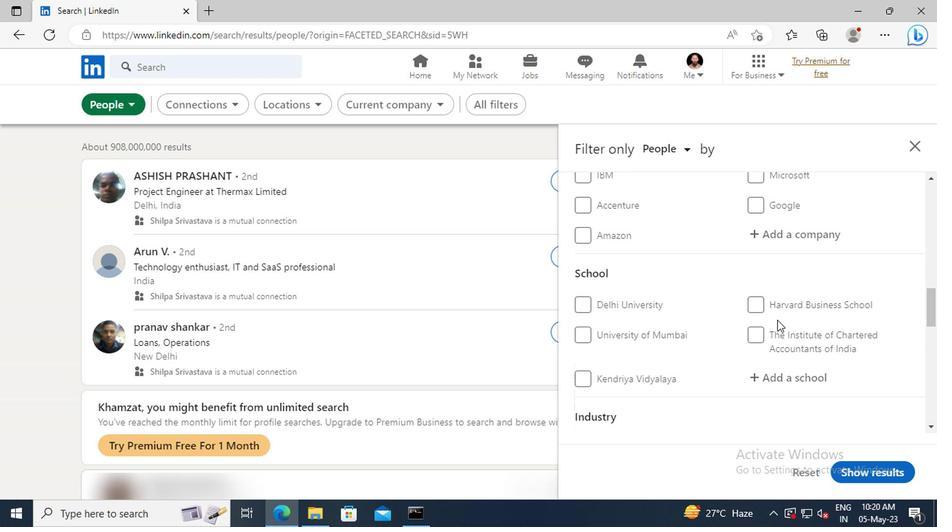 
Action: Mouse scrolled (774, 321) with delta (0, 0)
Screenshot: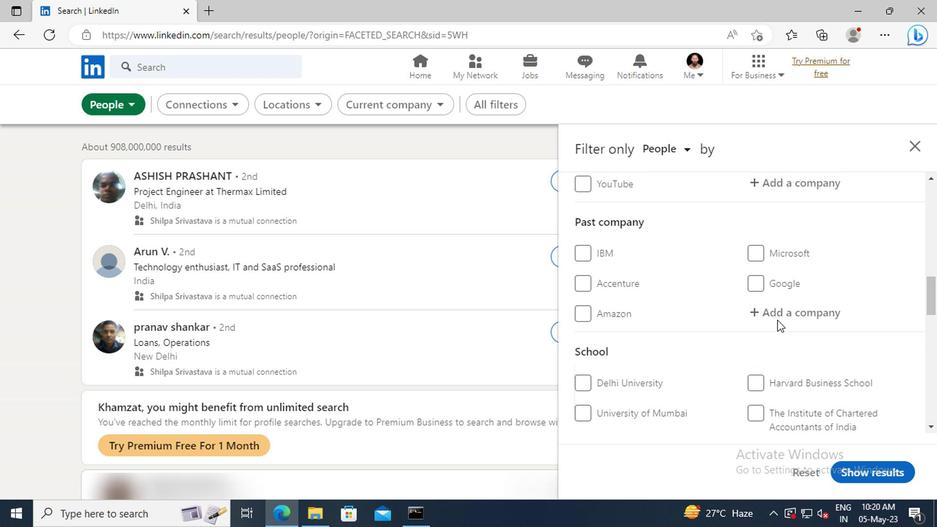 
Action: Mouse scrolled (774, 321) with delta (0, 0)
Screenshot: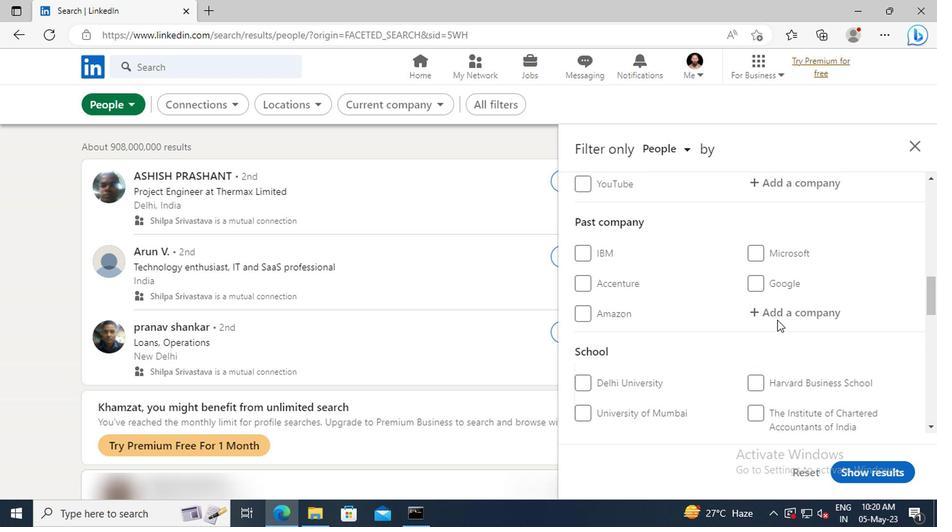 
Action: Mouse scrolled (774, 321) with delta (0, 0)
Screenshot: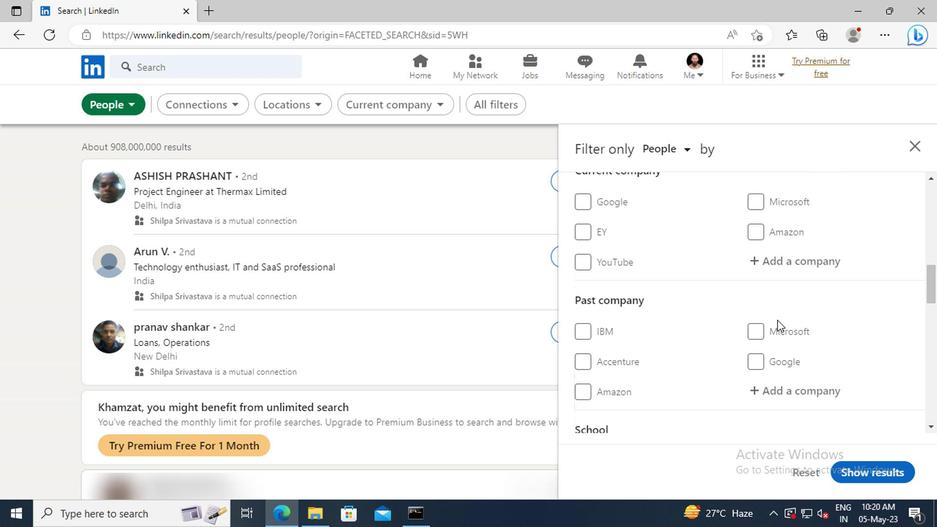 
Action: Mouse moved to (773, 309)
Screenshot: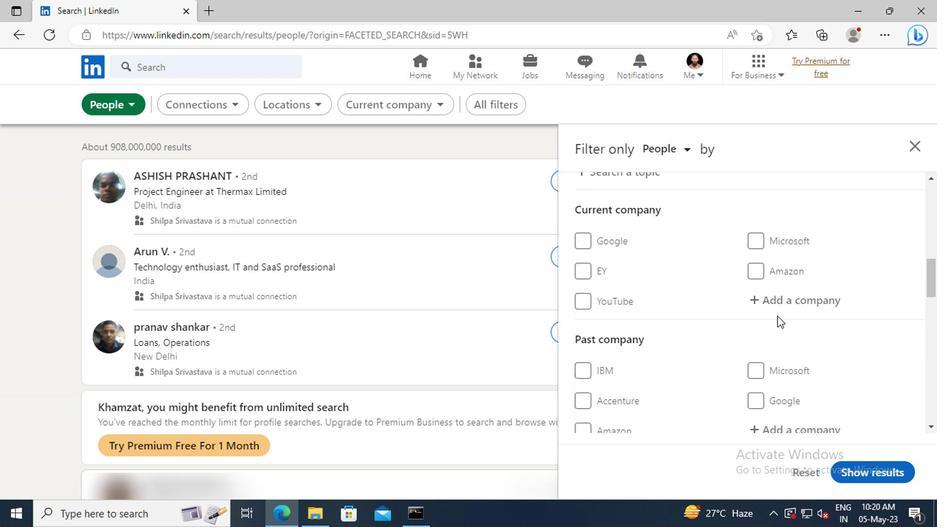 
Action: Mouse pressed left at (773, 309)
Screenshot: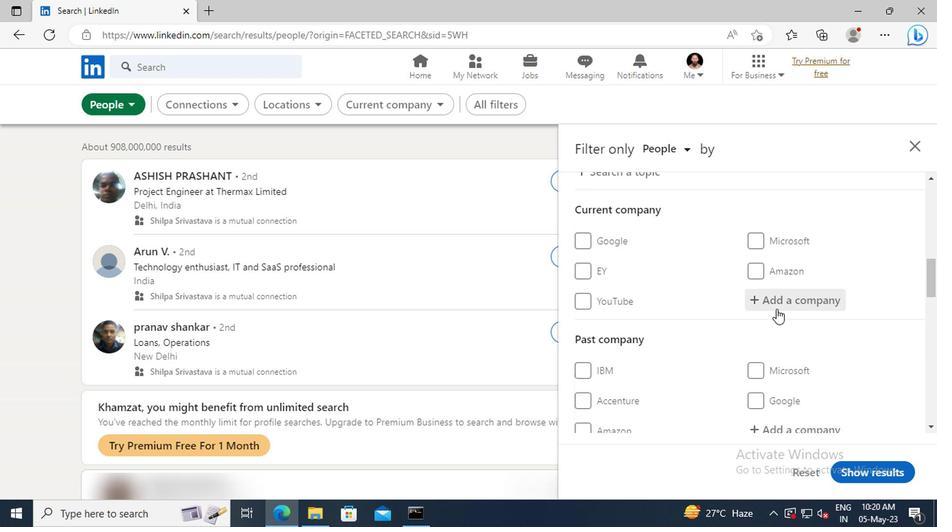 
Action: Key pressed <Key.shift>CITIUS<Key.shift>TE
Screenshot: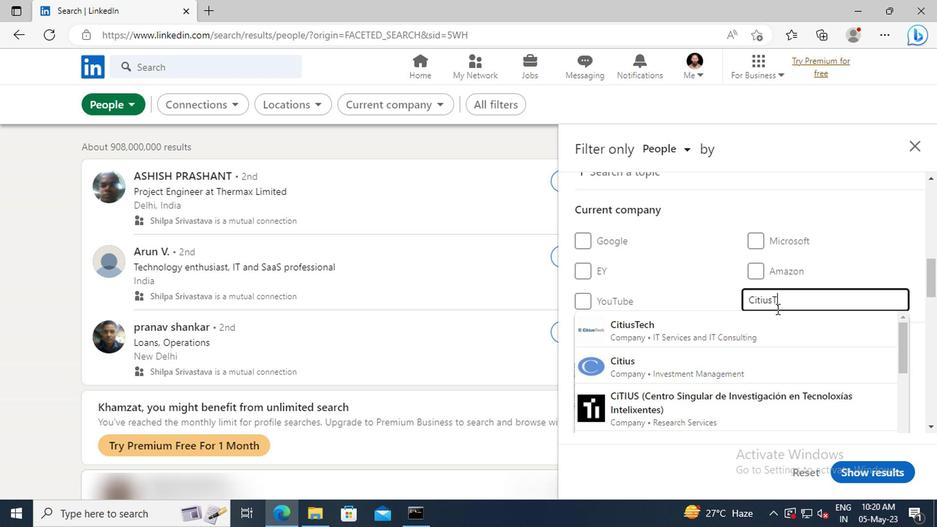 
Action: Mouse moved to (769, 327)
Screenshot: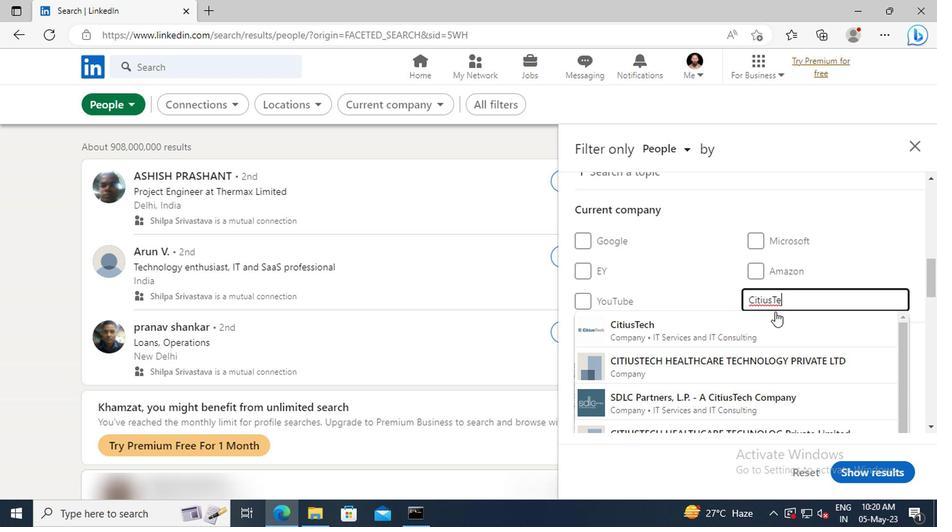 
Action: Mouse pressed left at (769, 327)
Screenshot: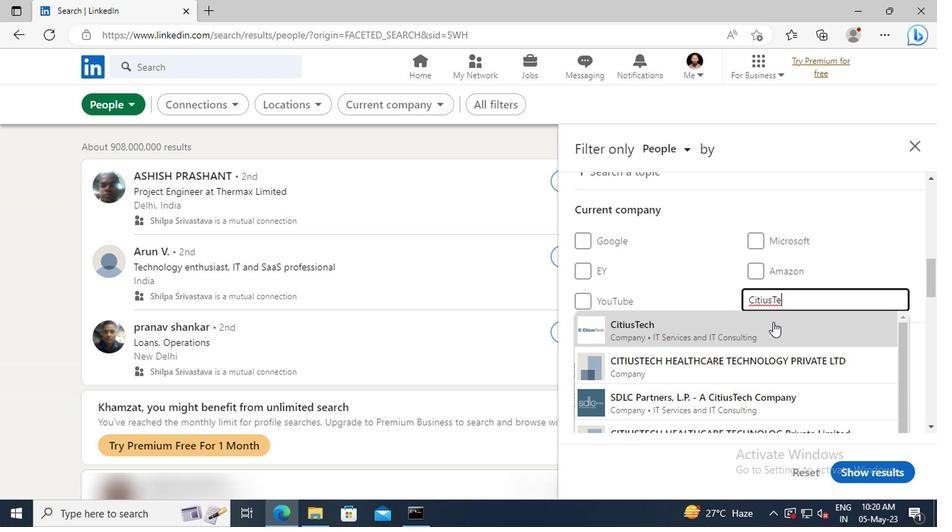 
Action: Mouse scrolled (769, 326) with delta (0, 0)
Screenshot: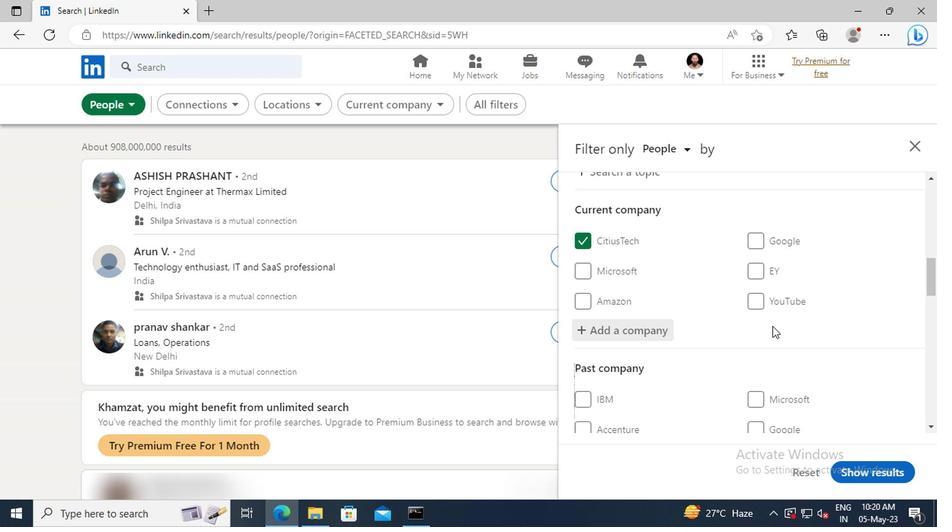 
Action: Mouse scrolled (769, 326) with delta (0, 0)
Screenshot: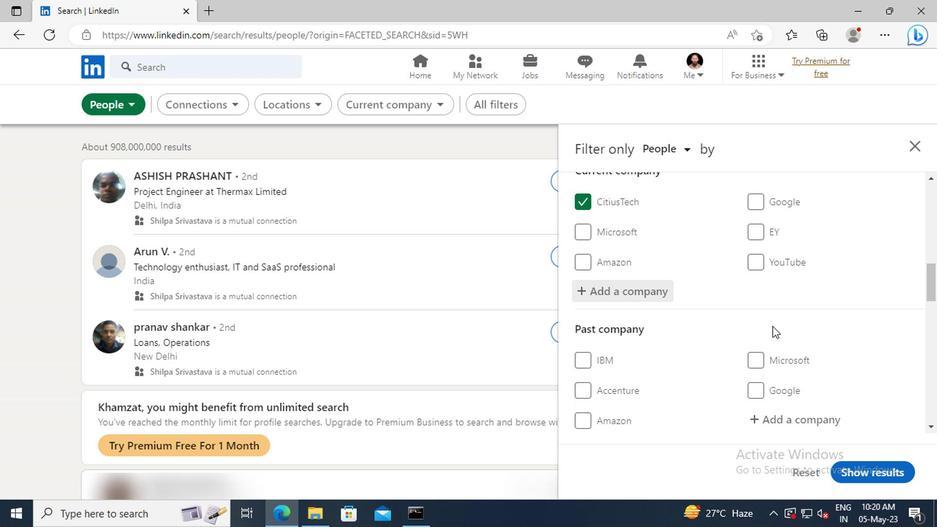 
Action: Mouse scrolled (769, 326) with delta (0, 0)
Screenshot: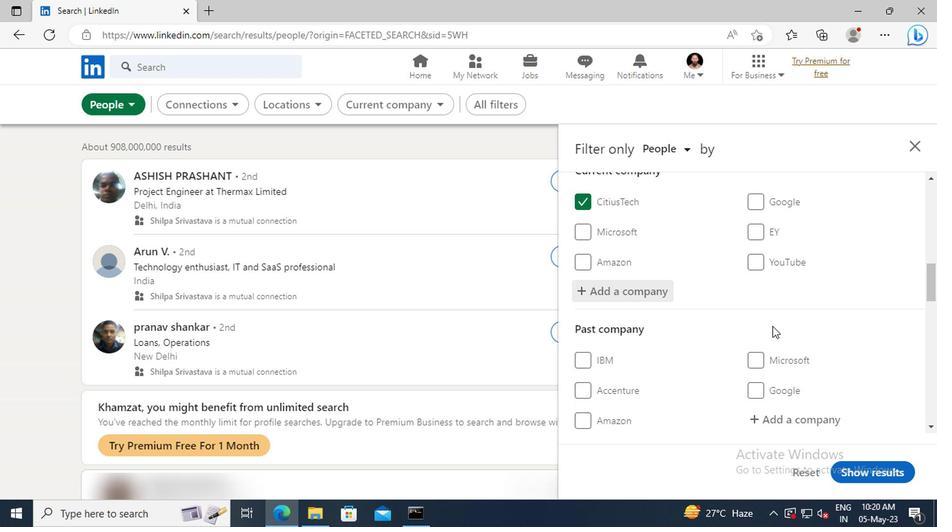 
Action: Mouse moved to (768, 327)
Screenshot: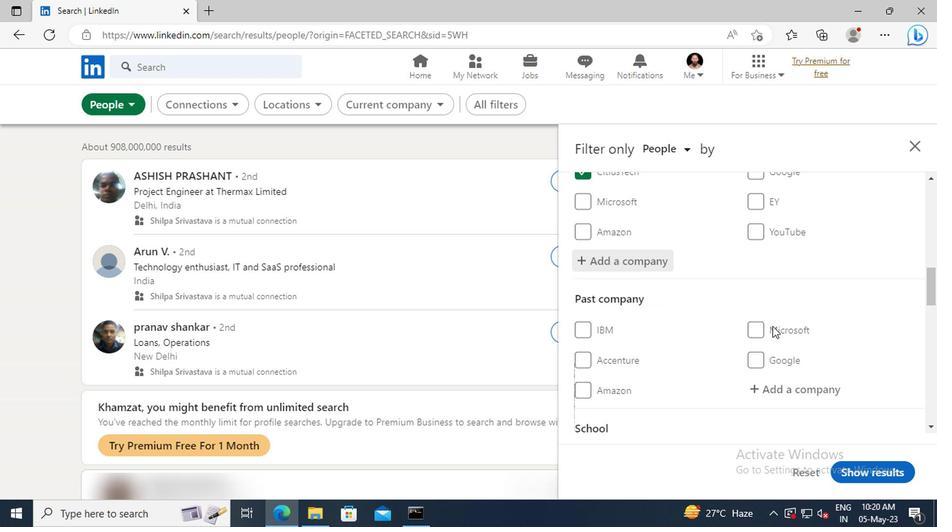 
Action: Mouse scrolled (768, 326) with delta (0, 0)
Screenshot: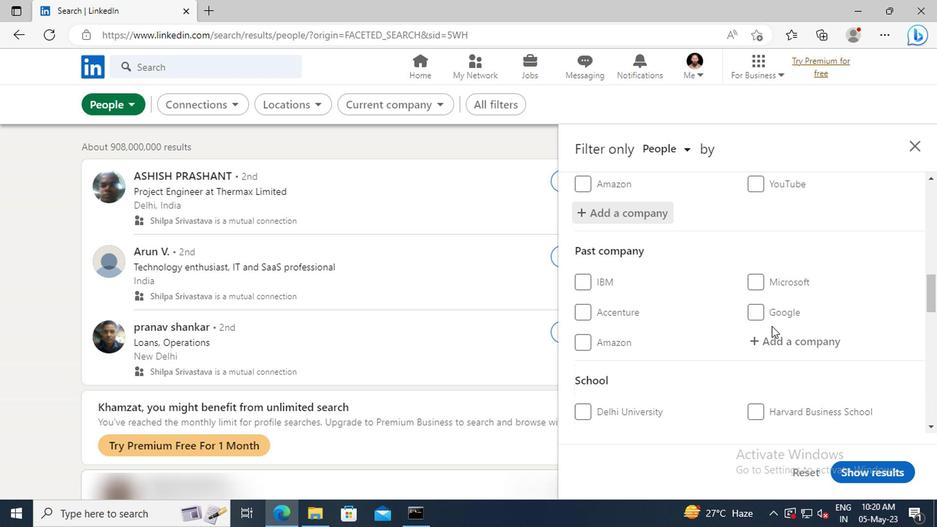 
Action: Mouse scrolled (768, 326) with delta (0, 0)
Screenshot: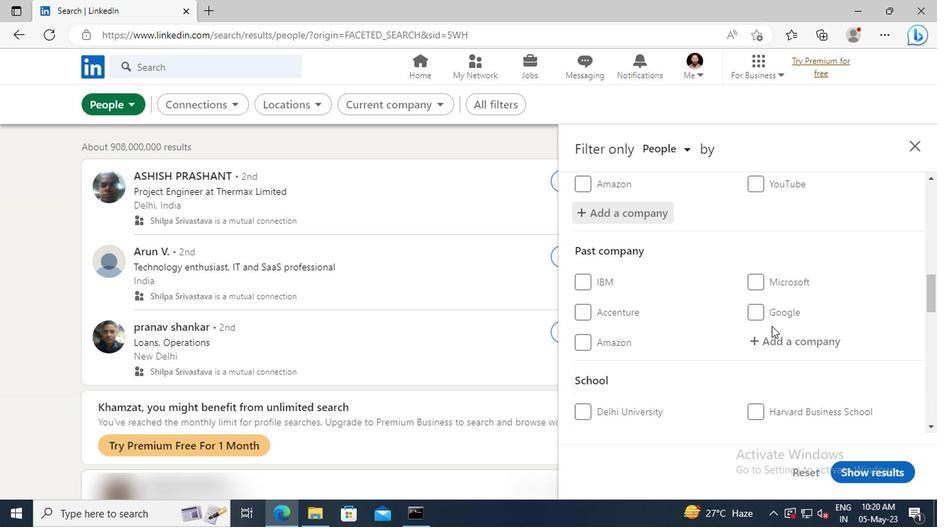 
Action: Mouse moved to (767, 320)
Screenshot: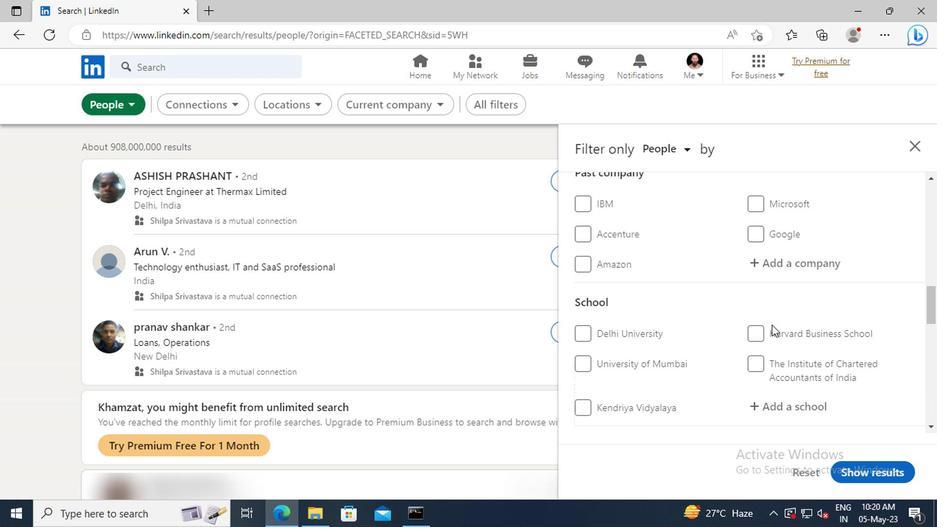 
Action: Mouse scrolled (767, 320) with delta (0, 0)
Screenshot: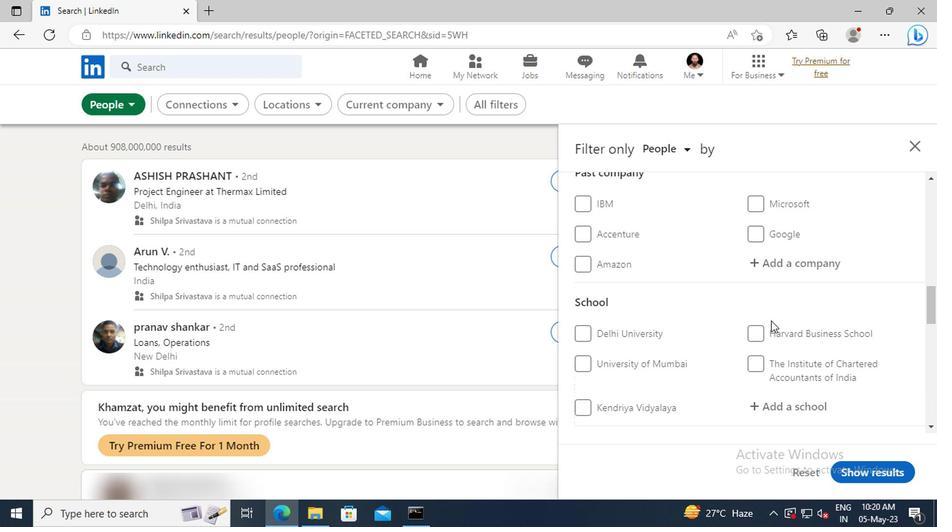 
Action: Mouse scrolled (767, 320) with delta (0, 0)
Screenshot: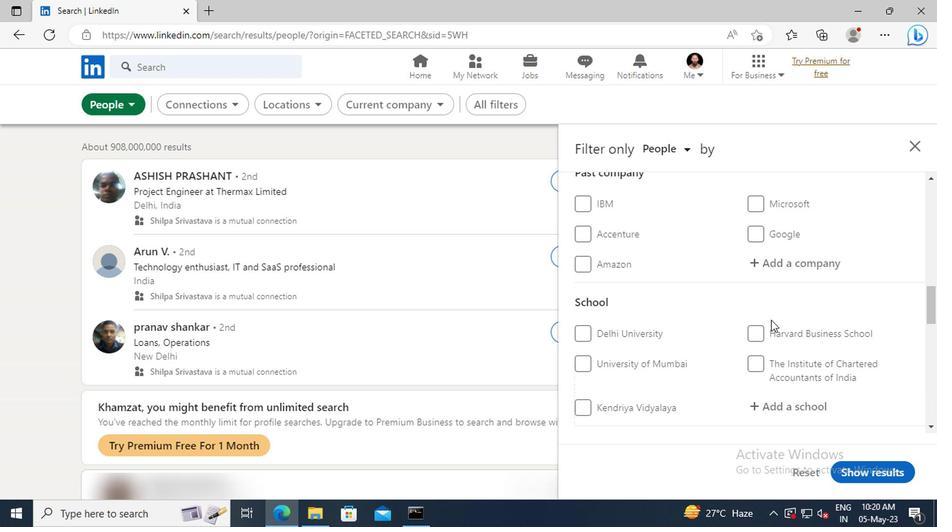 
Action: Mouse moved to (770, 325)
Screenshot: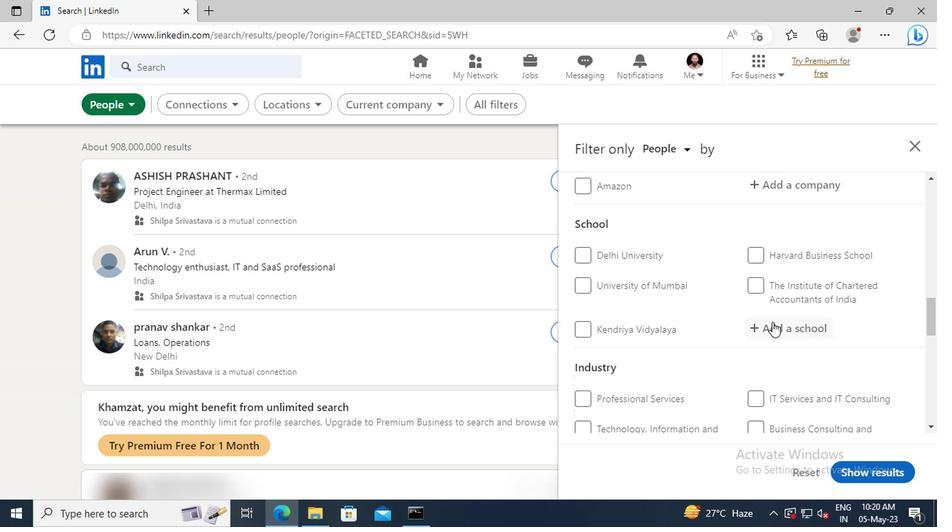 
Action: Mouse pressed left at (770, 325)
Screenshot: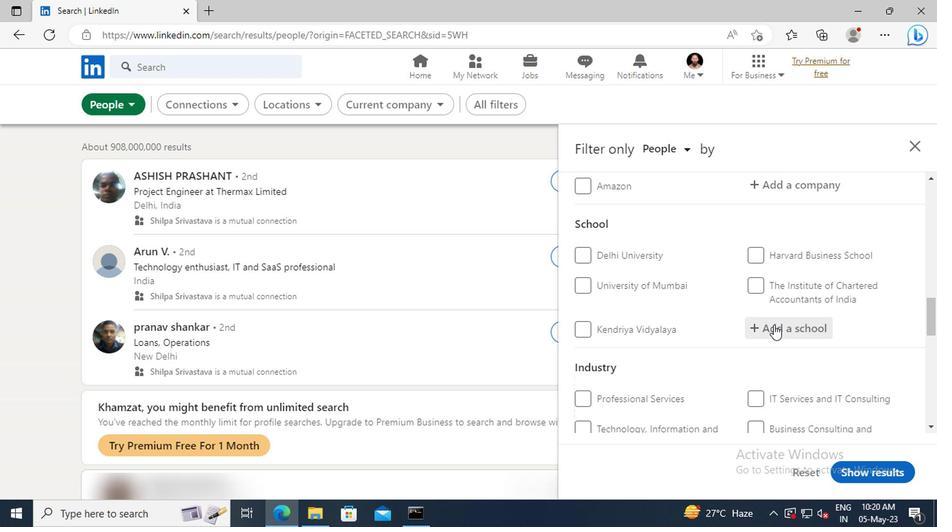 
Action: Key pressed <Key.shift>JESUS
Screenshot: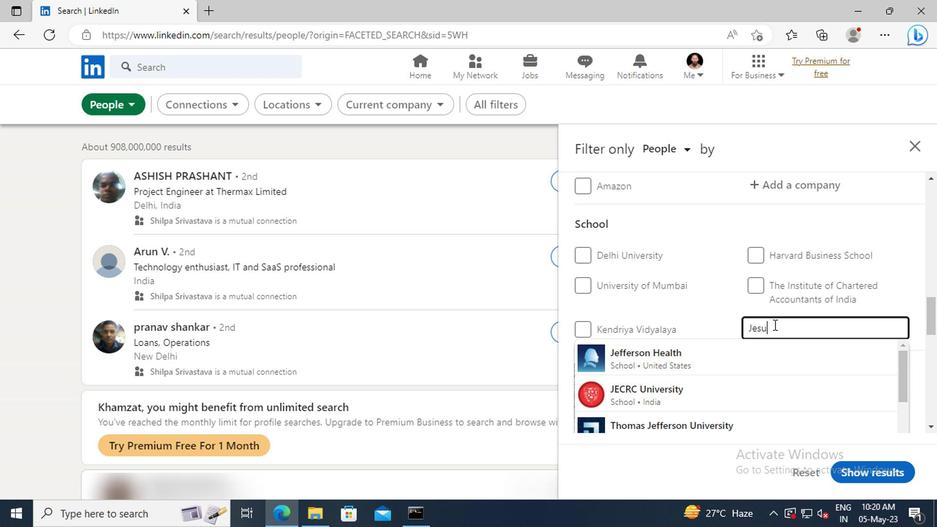 
Action: Mouse moved to (770, 352)
Screenshot: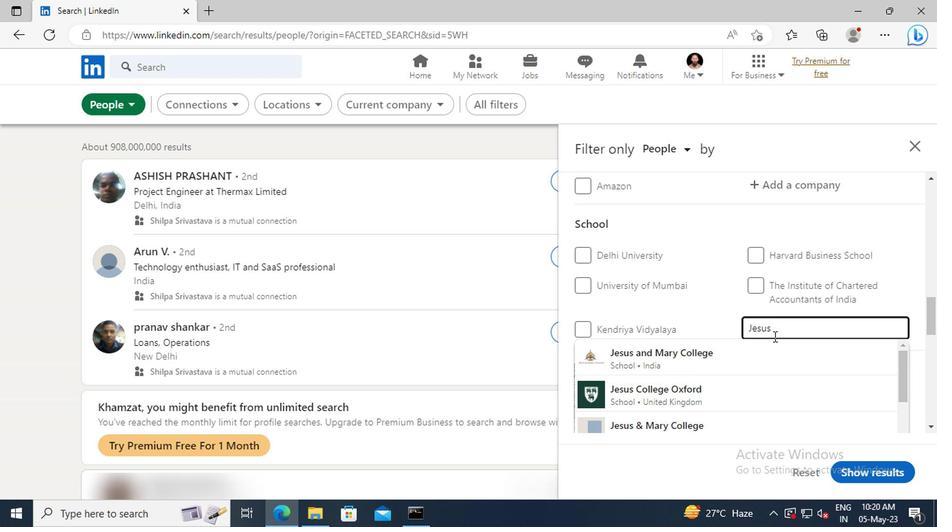 
Action: Mouse pressed left at (770, 352)
Screenshot: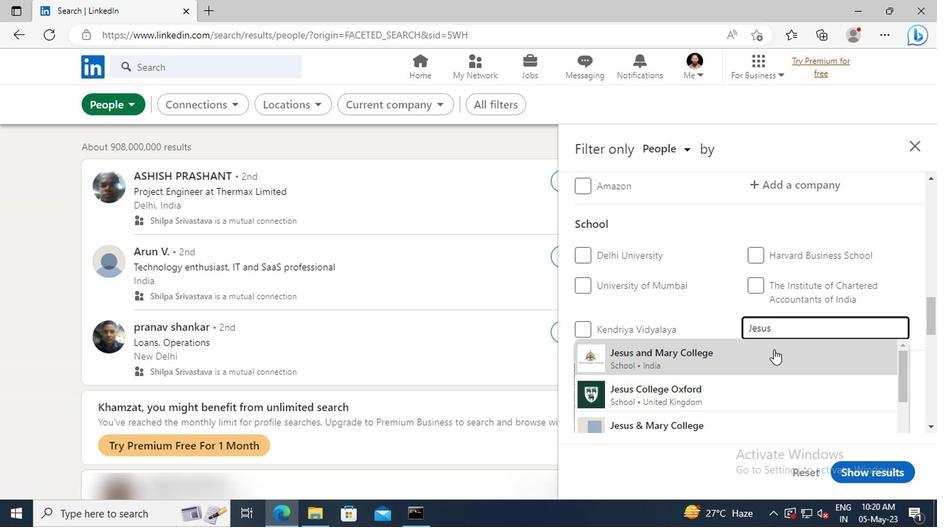 
Action: Mouse scrolled (770, 351) with delta (0, 0)
Screenshot: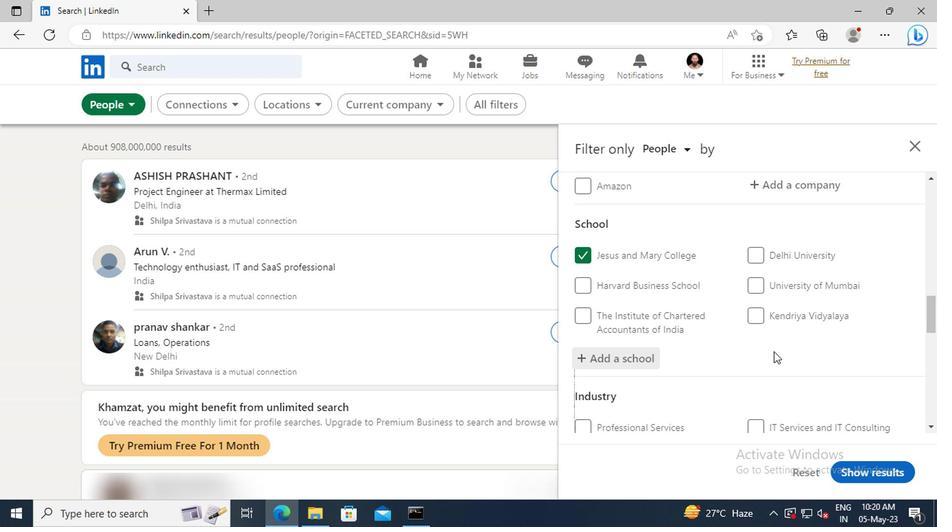 
Action: Mouse scrolled (770, 351) with delta (0, 0)
Screenshot: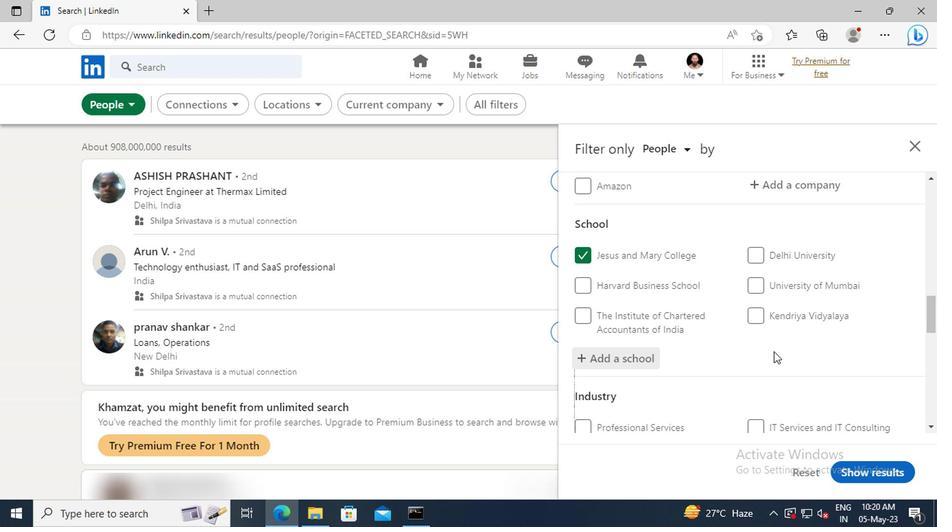 
Action: Mouse moved to (768, 341)
Screenshot: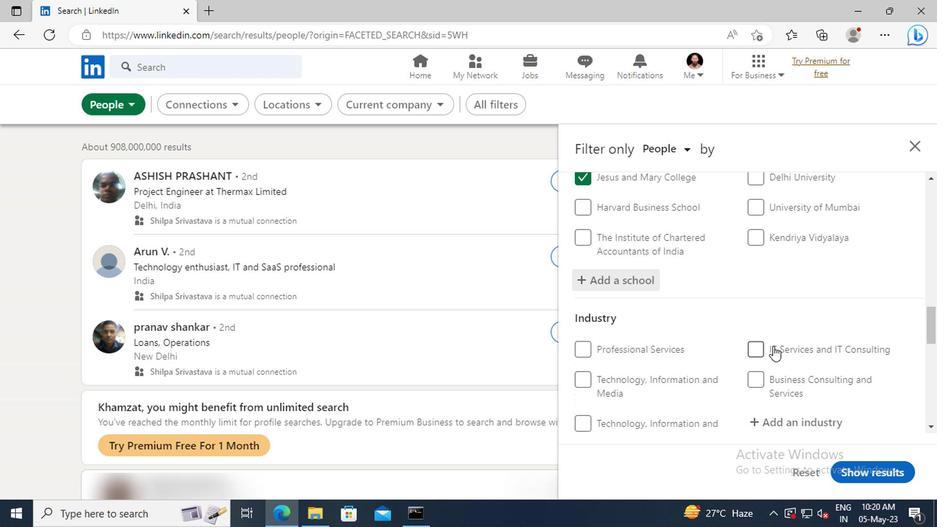 
Action: Mouse scrolled (768, 340) with delta (0, 0)
Screenshot: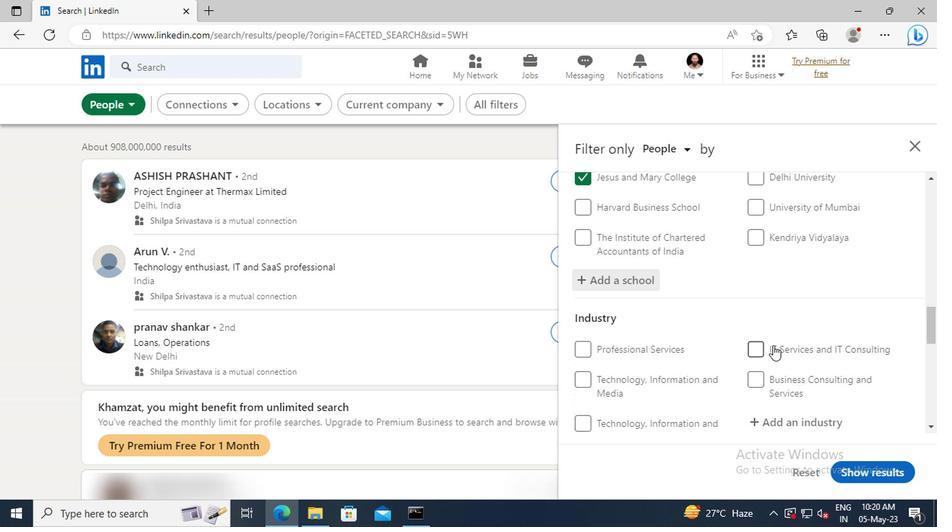 
Action: Mouse moved to (767, 337)
Screenshot: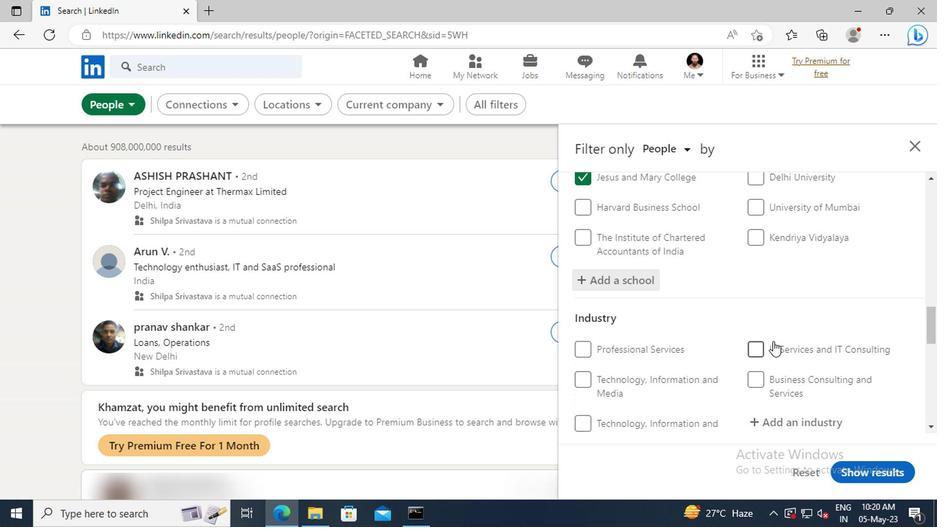 
Action: Mouse scrolled (767, 337) with delta (0, 0)
Screenshot: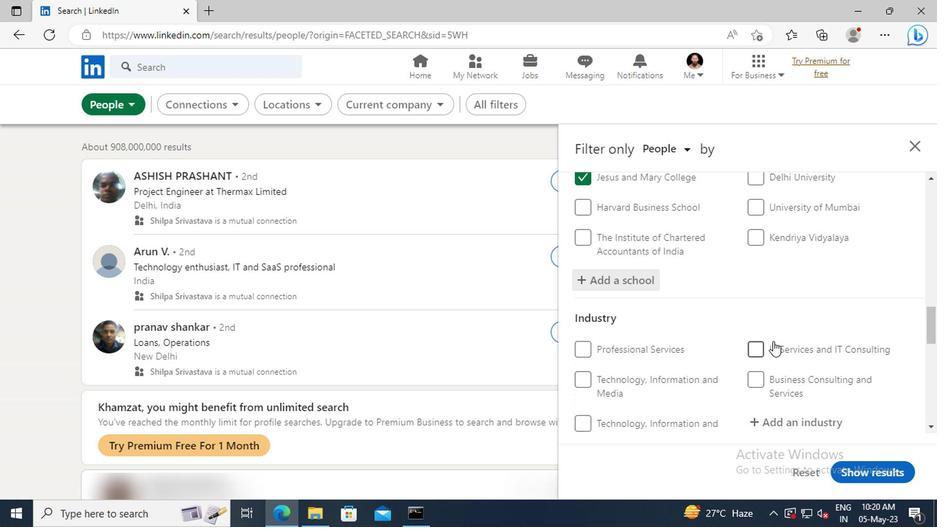 
Action: Mouse moved to (763, 346)
Screenshot: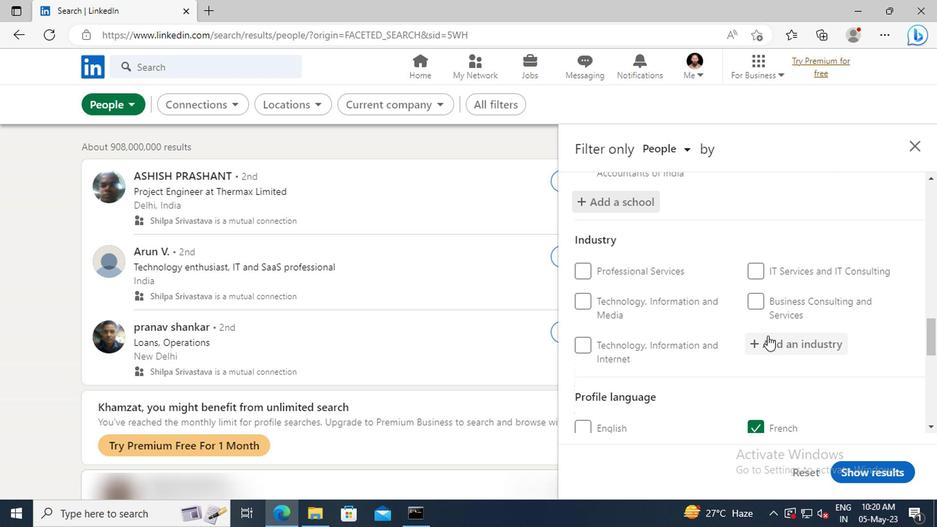 
Action: Mouse pressed left at (763, 346)
Screenshot: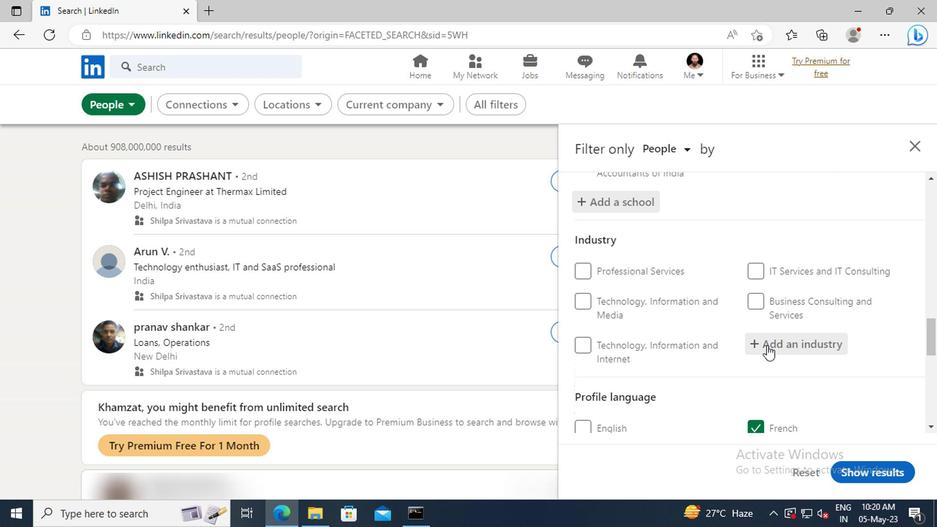 
Action: Key pressed <Key.shift>HOSPI
Screenshot: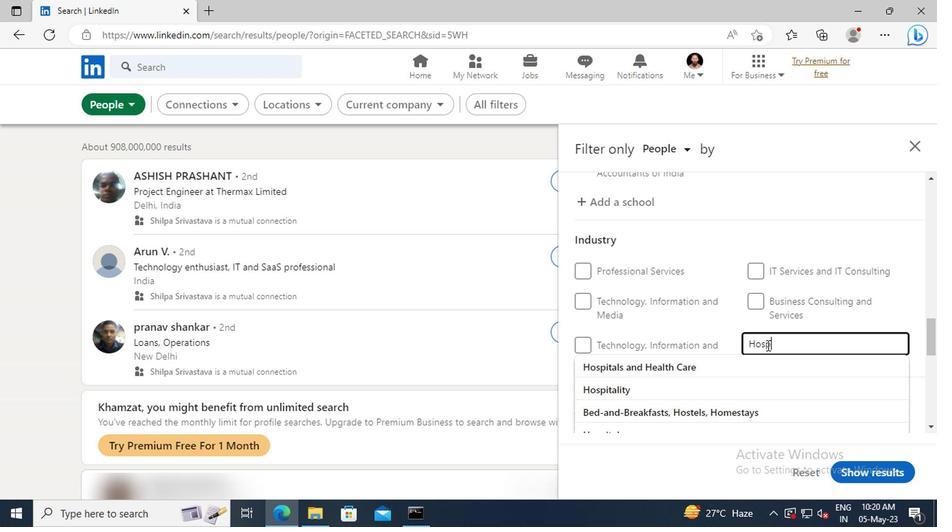 
Action: Mouse moved to (767, 385)
Screenshot: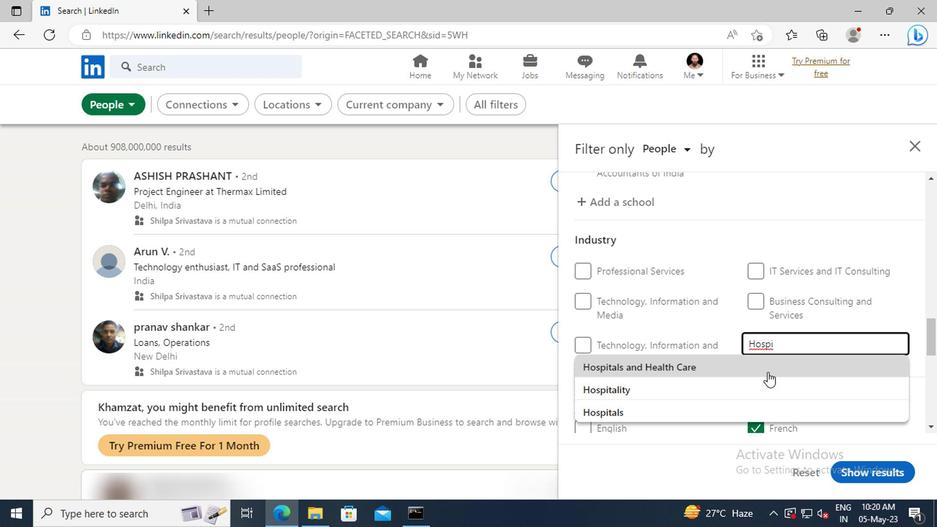 
Action: Mouse pressed left at (767, 385)
Screenshot: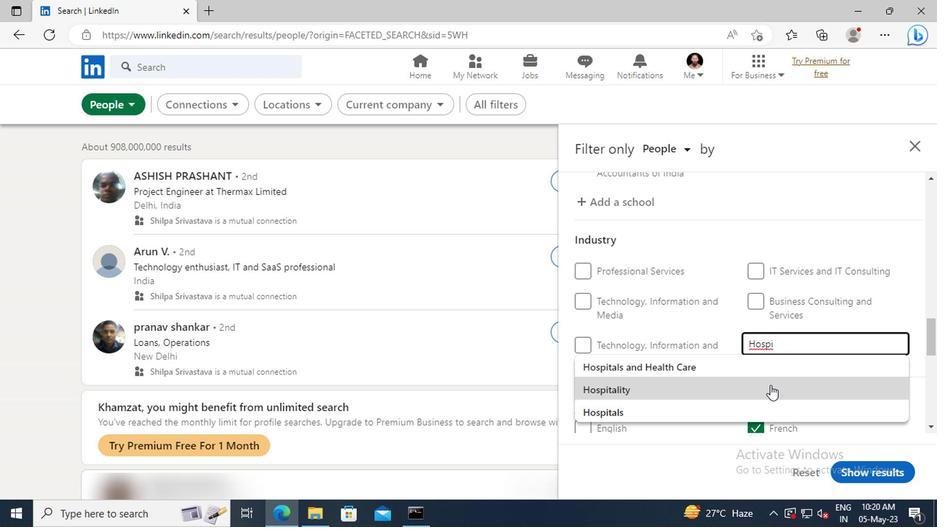
Action: Mouse scrolled (767, 385) with delta (0, 0)
Screenshot: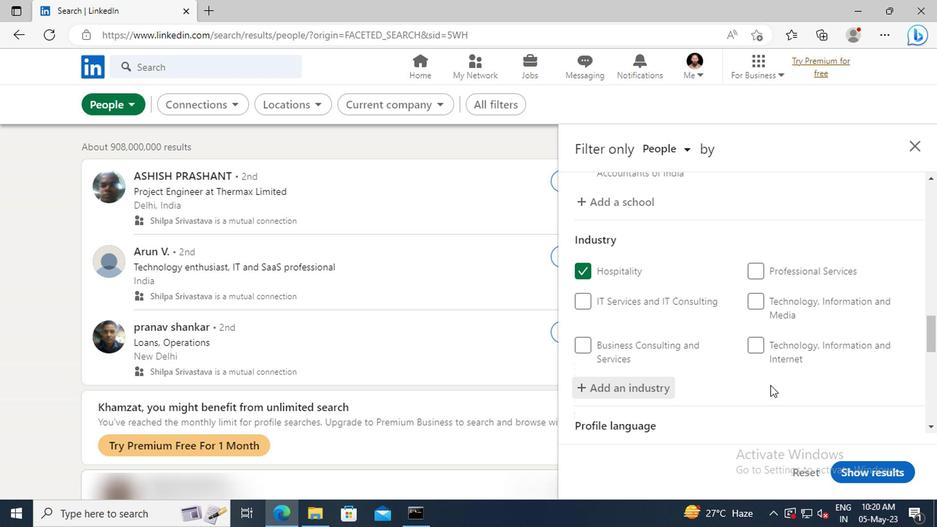 
Action: Mouse scrolled (767, 385) with delta (0, 0)
Screenshot: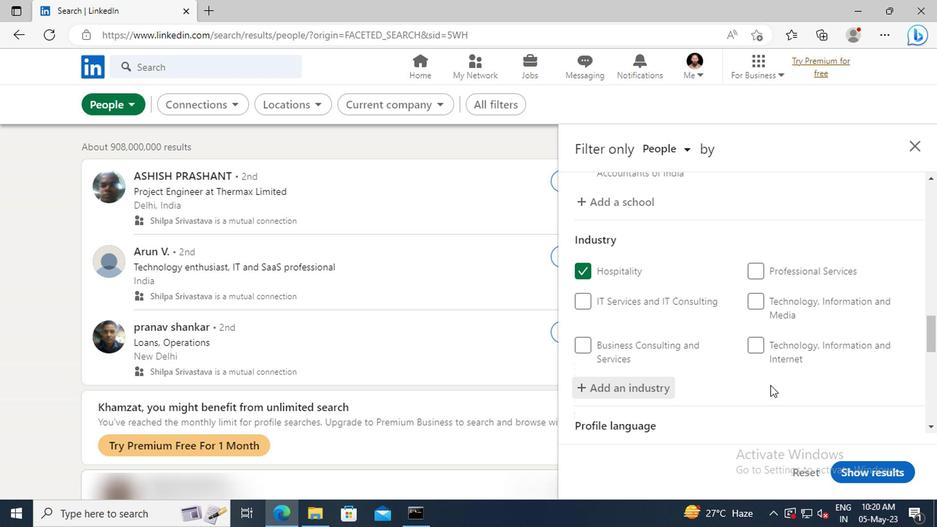 
Action: Mouse moved to (762, 366)
Screenshot: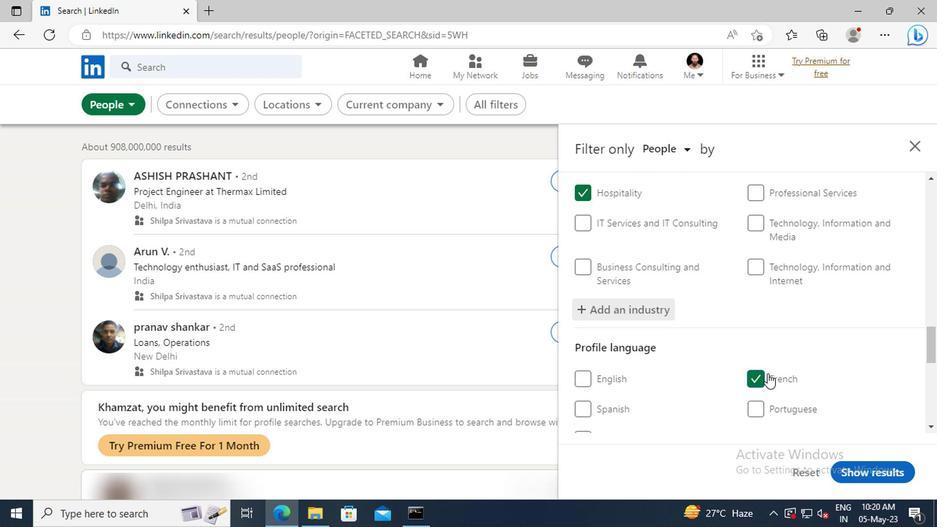 
Action: Mouse scrolled (762, 366) with delta (0, 0)
Screenshot: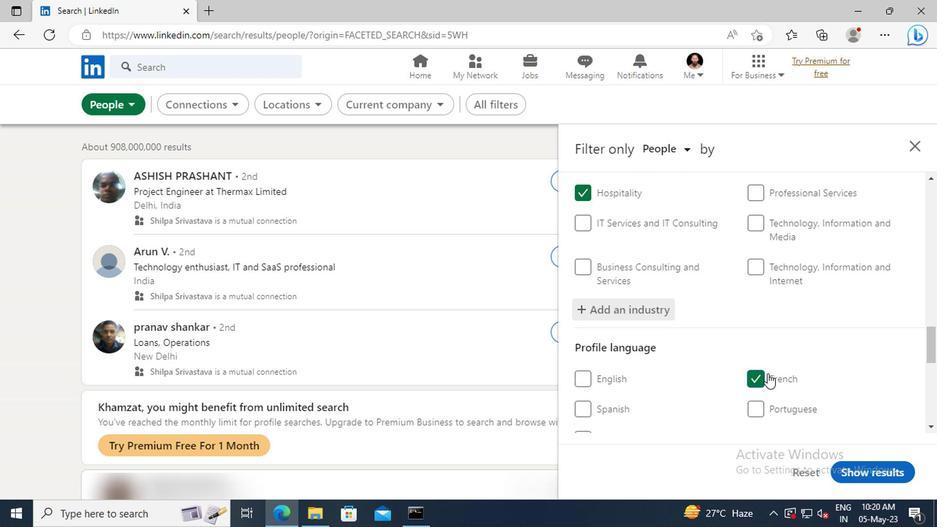 
Action: Mouse moved to (762, 366)
Screenshot: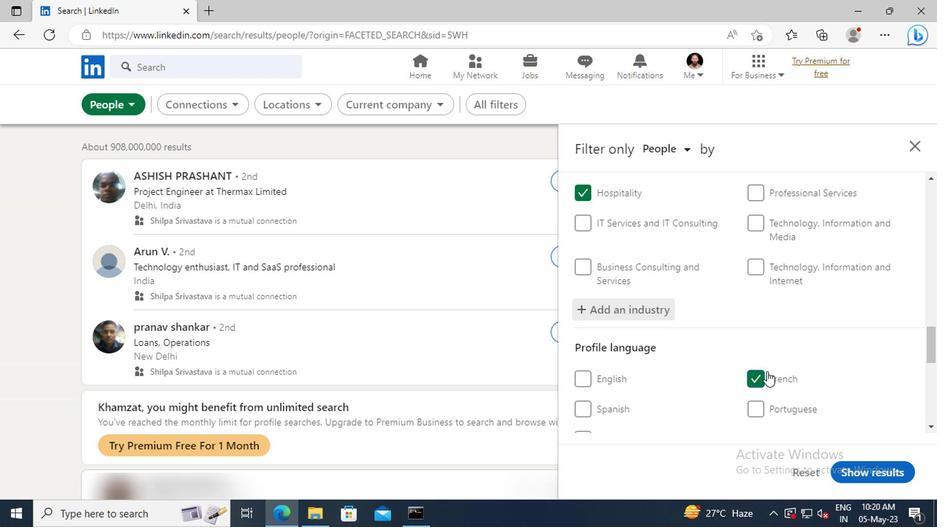 
Action: Mouse scrolled (762, 365) with delta (0, 0)
Screenshot: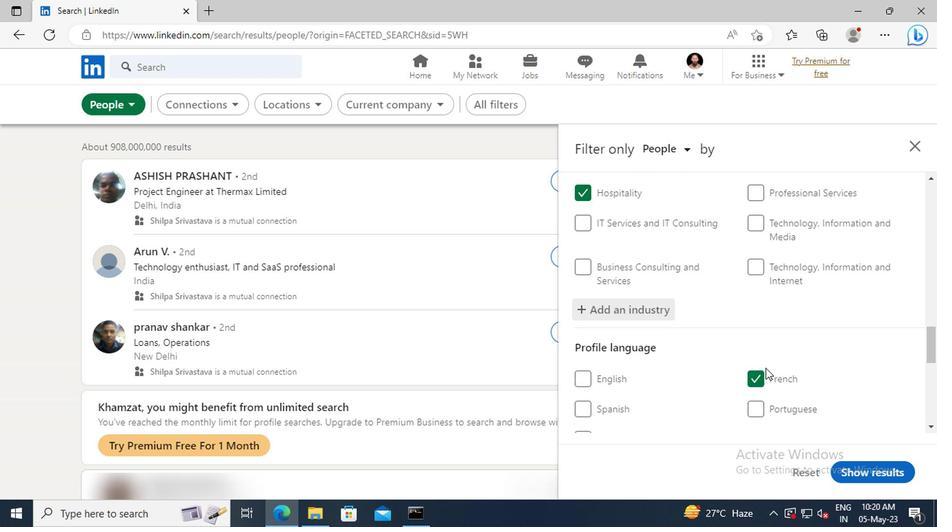 
Action: Mouse moved to (760, 346)
Screenshot: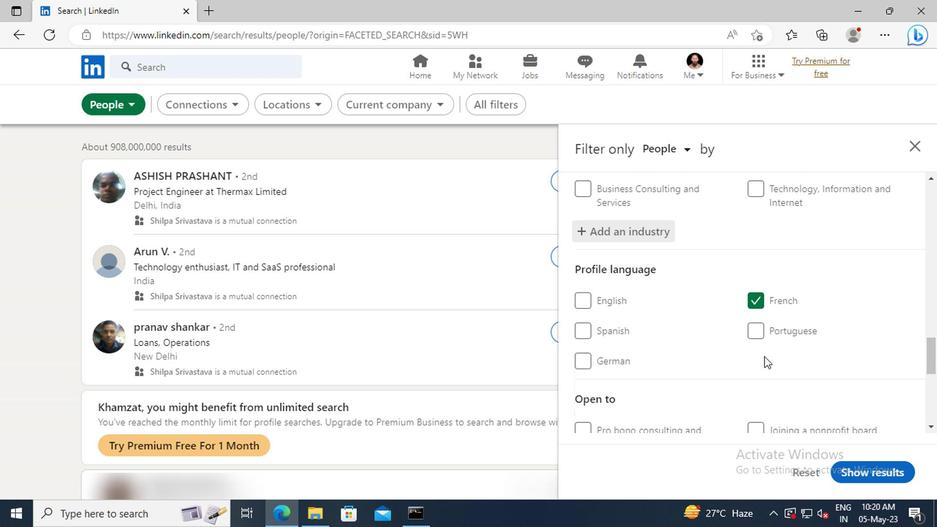 
Action: Mouse scrolled (760, 346) with delta (0, 0)
Screenshot: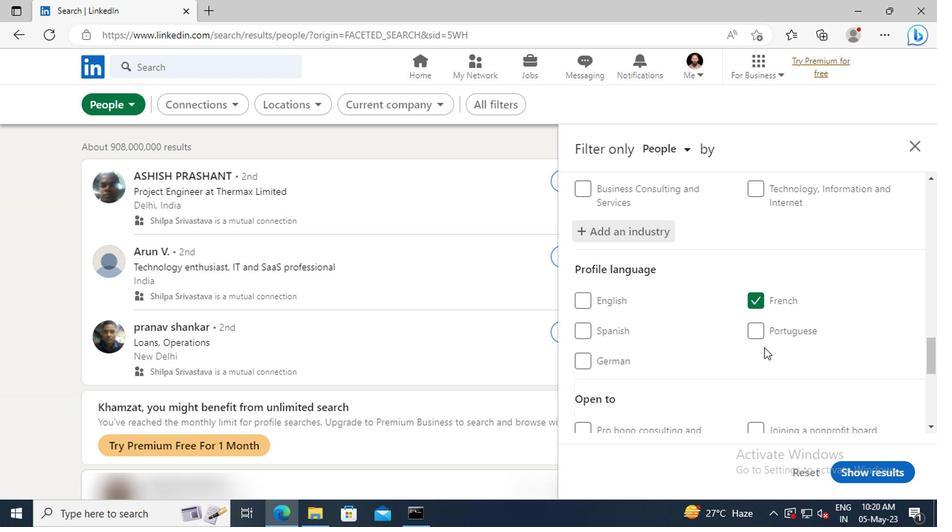 
Action: Mouse moved to (760, 344)
Screenshot: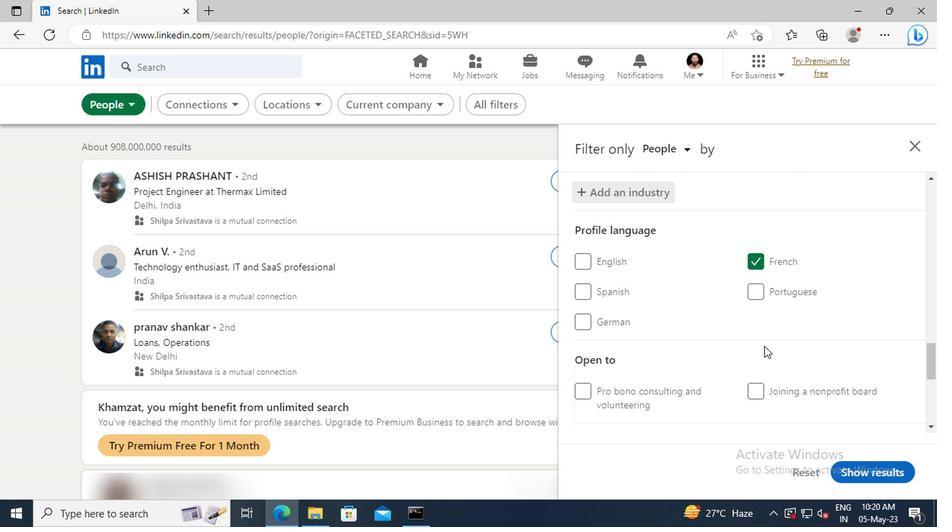 
Action: Mouse scrolled (760, 343) with delta (0, 0)
Screenshot: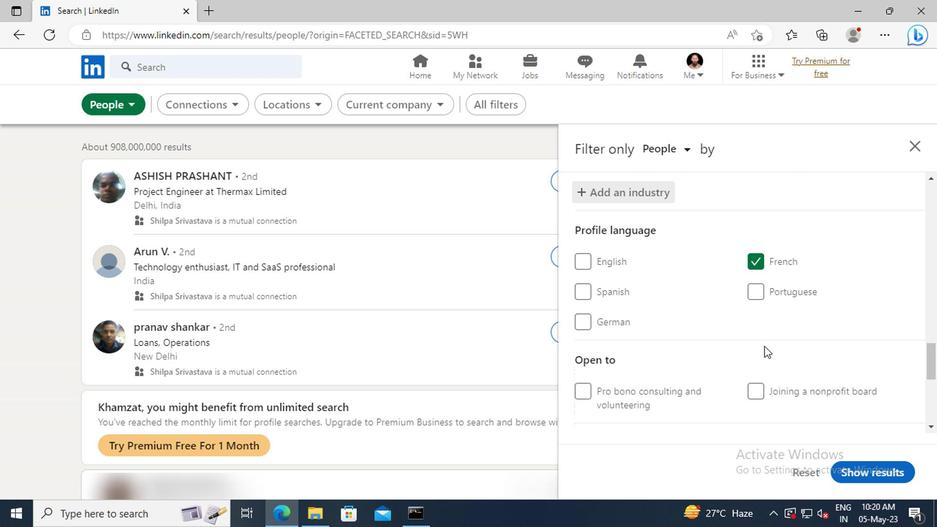 
Action: Mouse scrolled (760, 343) with delta (0, 0)
Screenshot: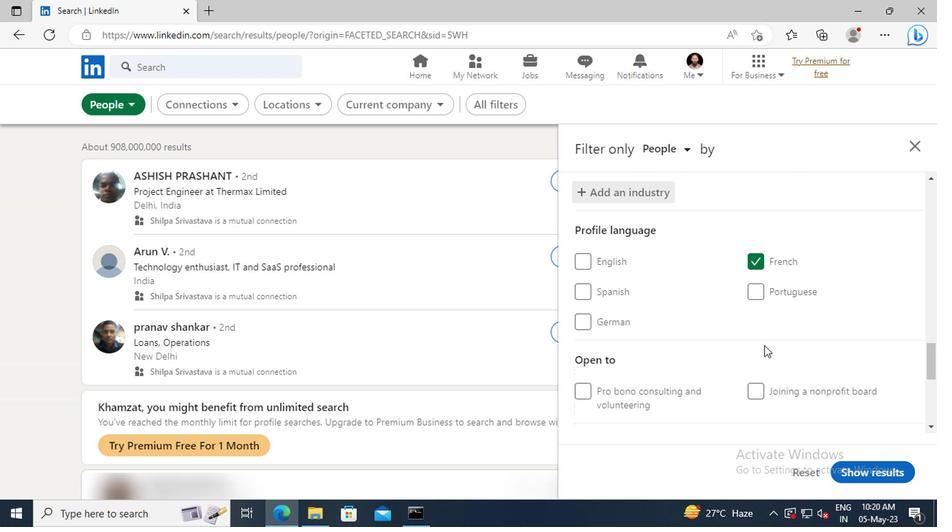 
Action: Mouse scrolled (760, 343) with delta (0, 0)
Screenshot: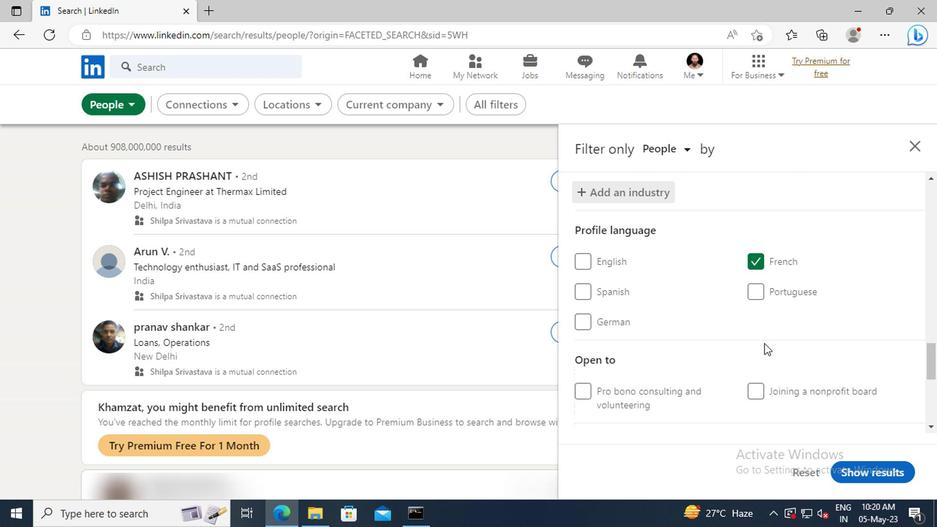 
Action: Mouse scrolled (760, 343) with delta (0, 0)
Screenshot: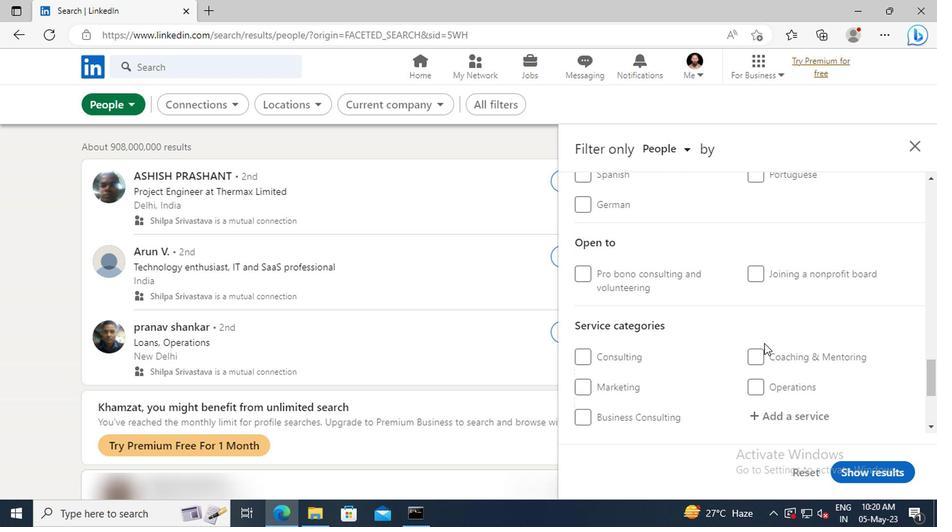 
Action: Mouse moved to (758, 375)
Screenshot: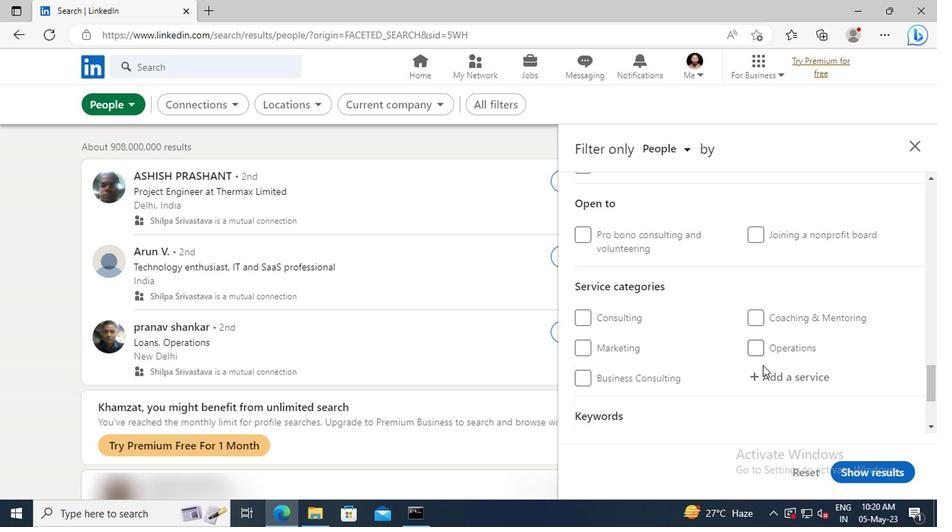 
Action: Mouse pressed left at (758, 375)
Screenshot: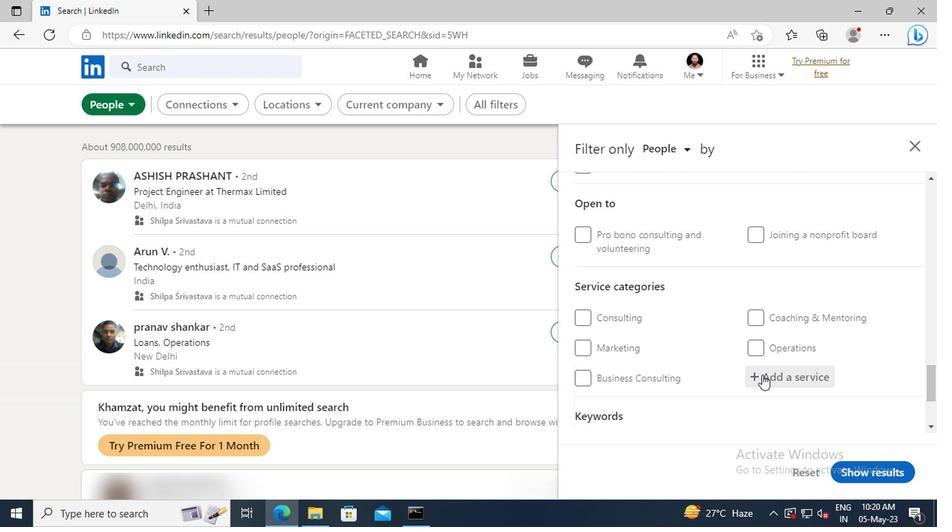 
Action: Key pressed <Key.shift>DJIN
Screenshot: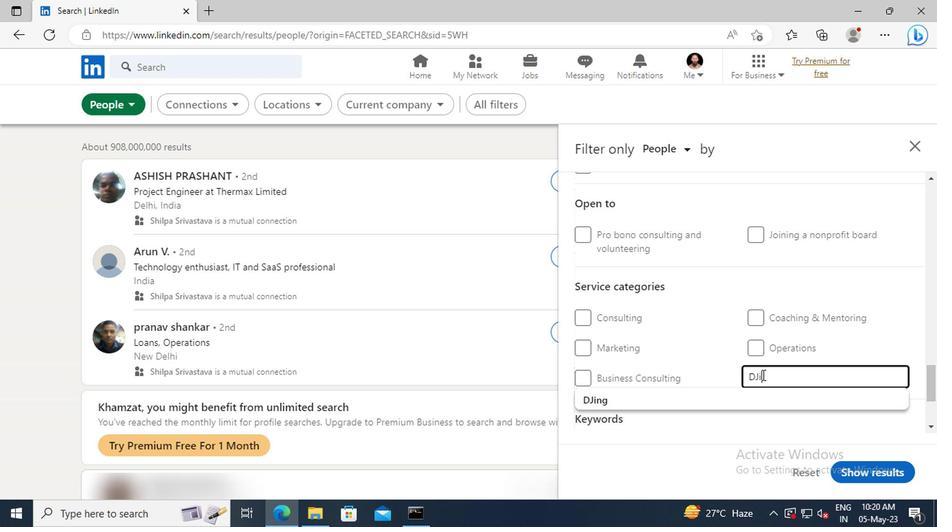 
Action: Mouse moved to (761, 393)
Screenshot: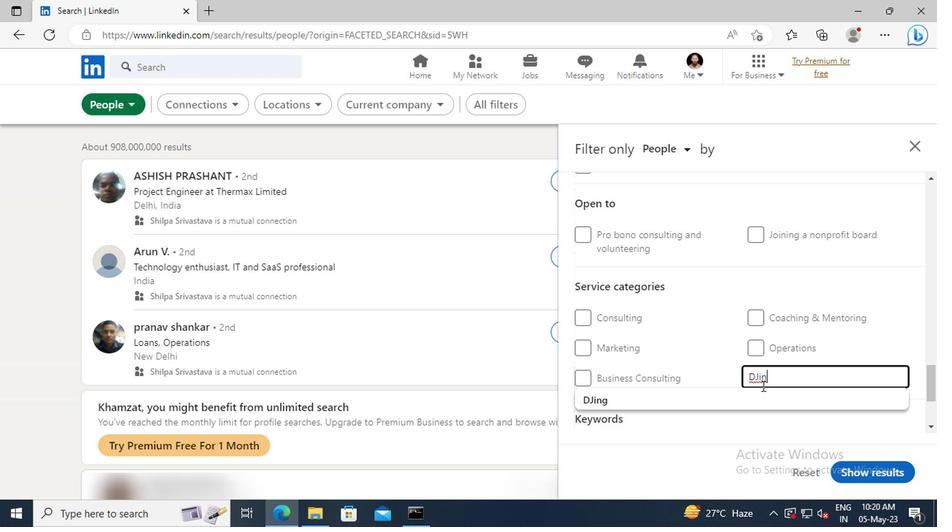 
Action: Mouse pressed left at (761, 393)
Screenshot: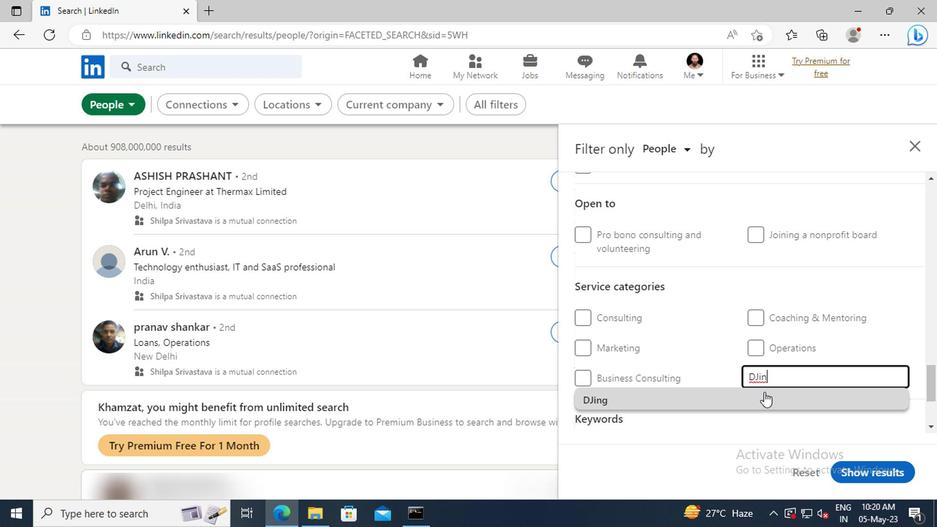 
Action: Mouse scrolled (761, 392) with delta (0, 0)
Screenshot: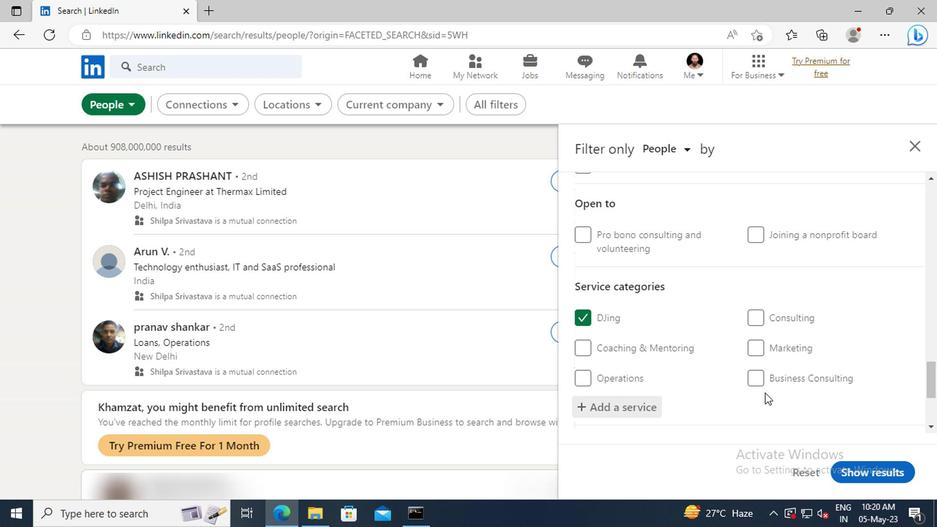 
Action: Mouse scrolled (761, 392) with delta (0, 0)
Screenshot: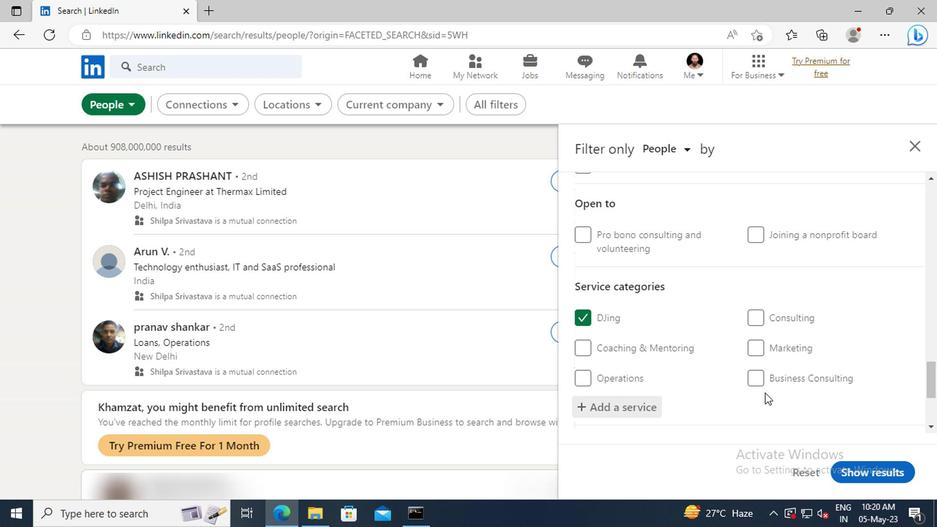 
Action: Mouse scrolled (761, 392) with delta (0, 0)
Screenshot: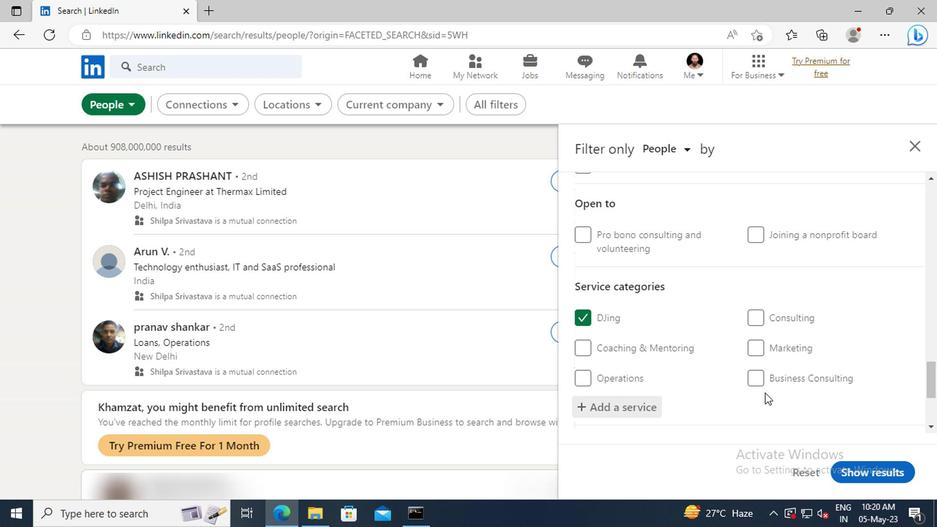 
Action: Mouse scrolled (761, 392) with delta (0, 0)
Screenshot: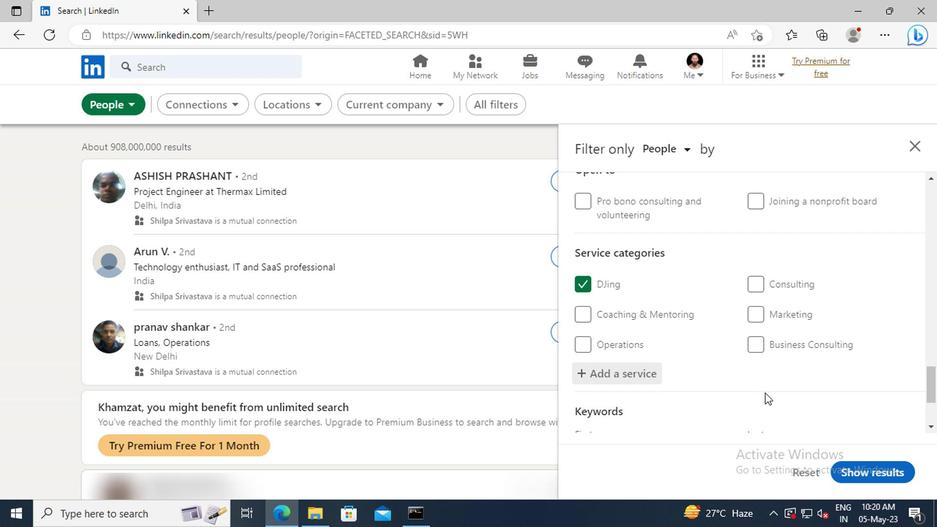 
Action: Mouse scrolled (761, 392) with delta (0, 0)
Screenshot: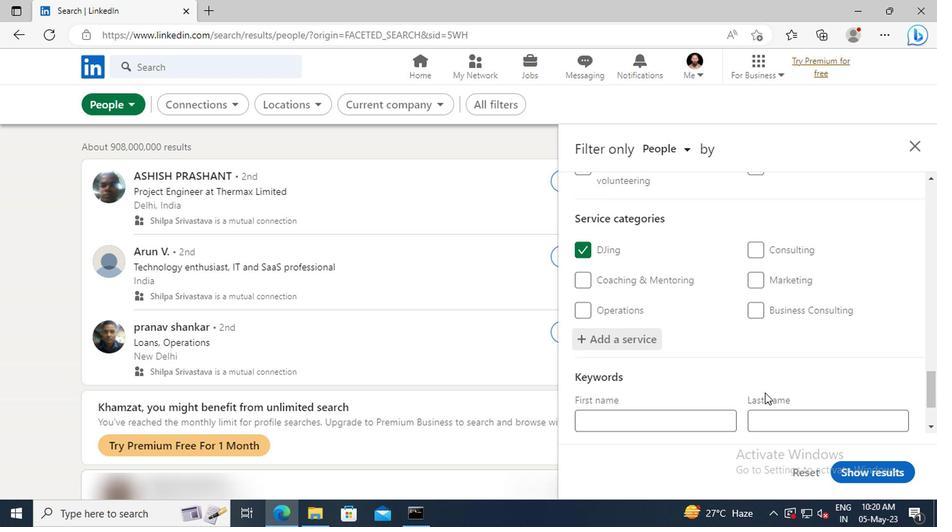 
Action: Mouse moved to (677, 372)
Screenshot: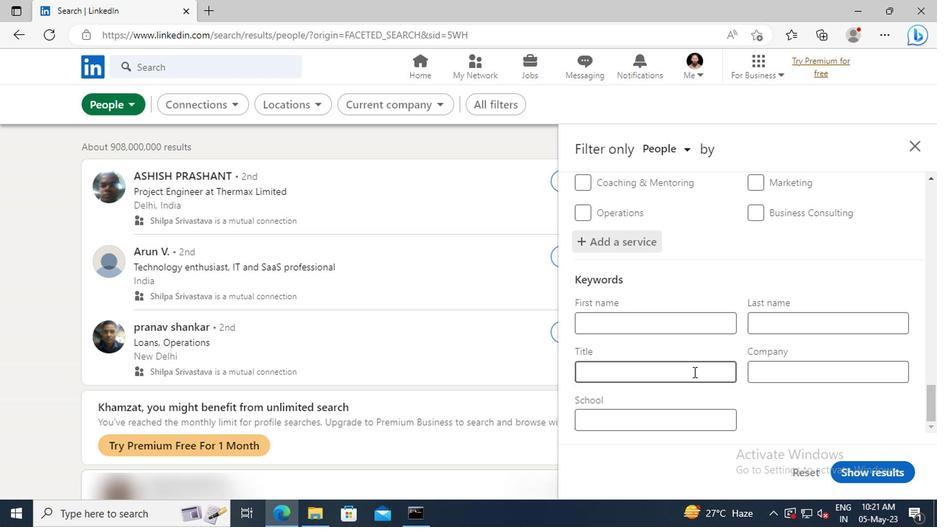 
Action: Mouse pressed left at (677, 372)
Screenshot: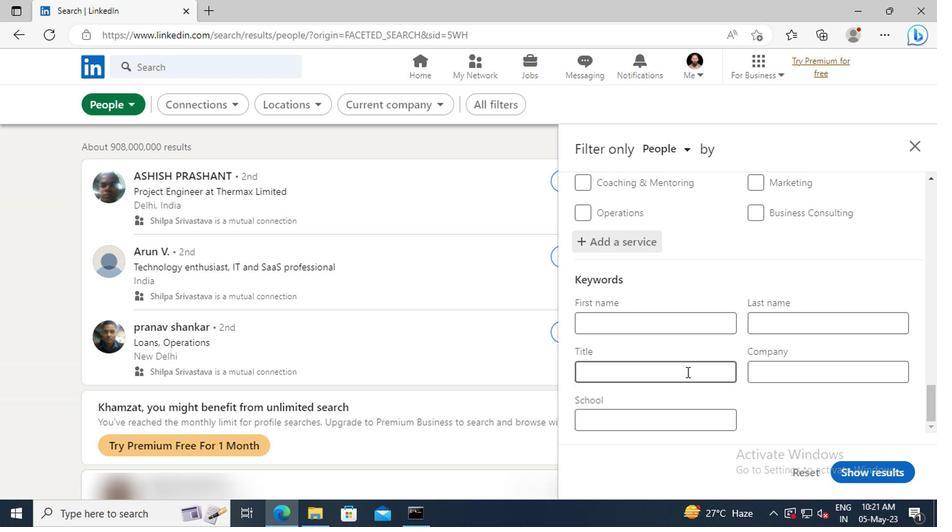 
Action: Mouse moved to (677, 372)
Screenshot: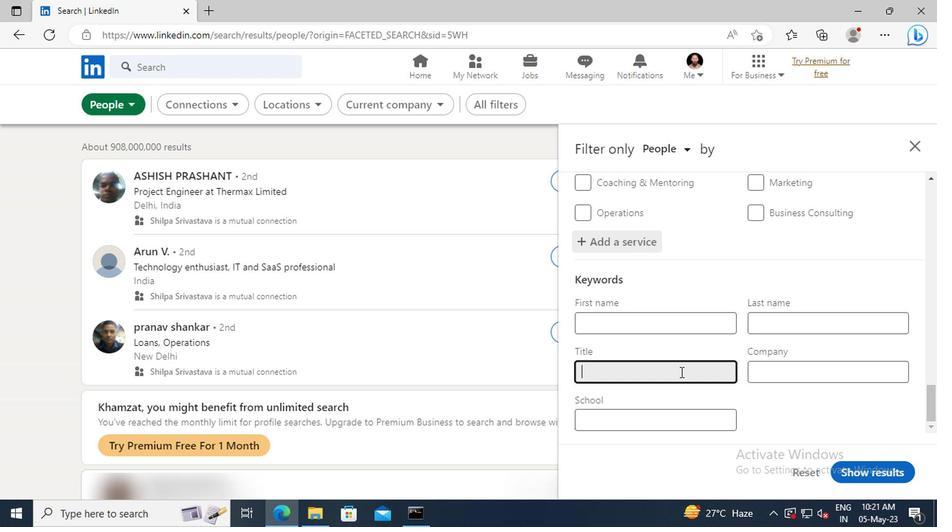 
Action: Key pressed <Key.shift>CLOUD<Key.space><Key.shift>ARCHITECT<Key.enter>
Screenshot: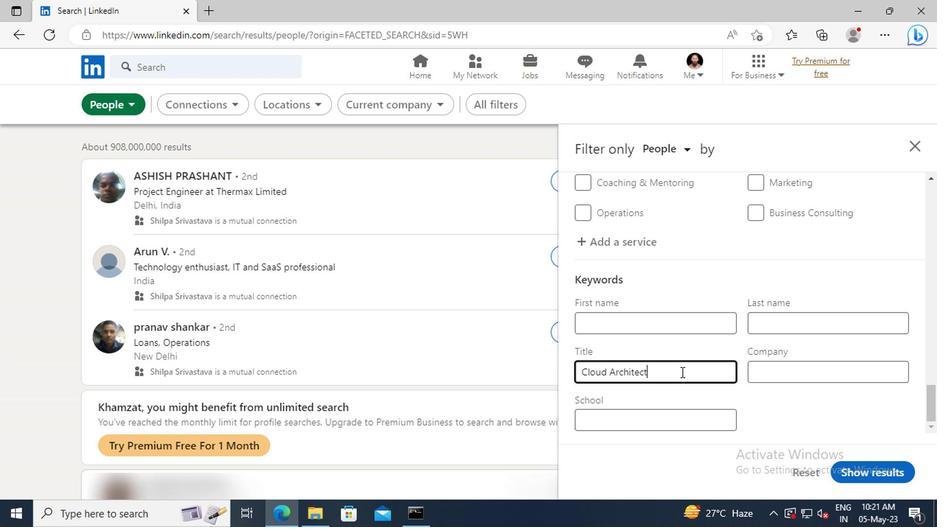 
Action: Mouse moved to (848, 467)
Screenshot: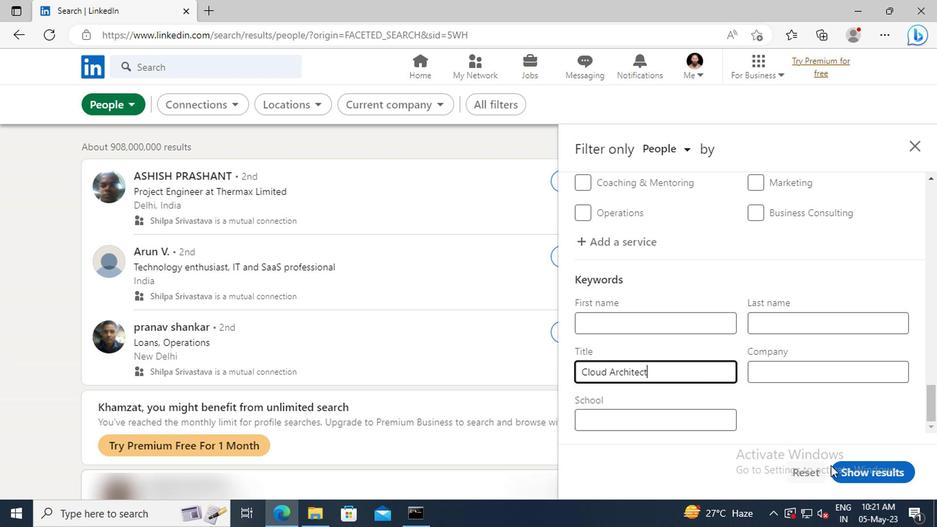 
Action: Mouse pressed left at (848, 467)
Screenshot: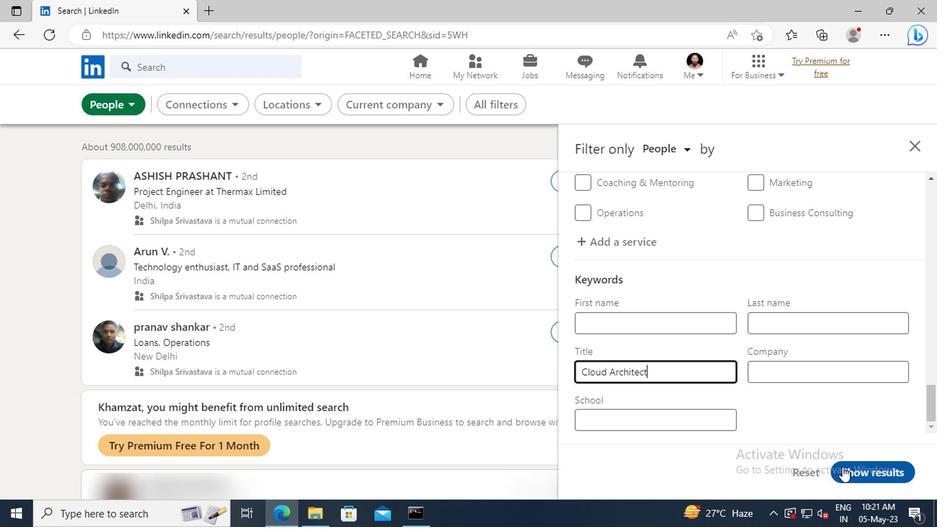 
